 Task: Look for space in Balingen, Germany from 4th September, 2023 to 10th September, 2023 for 1 adult in price range Rs.9000 to Rs.17000. Place can be private room with 1  bedroom having 1 bed and 1 bathroom. Property type can be house, flat, guest house, hotel. Booking option can be shelf check-in. Required host language is English.
Action: Mouse moved to (587, 76)
Screenshot: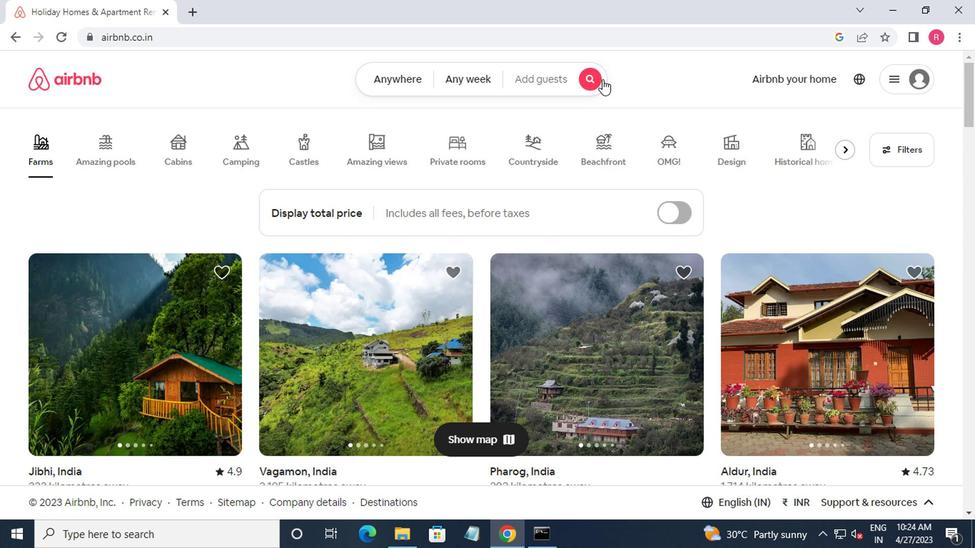 
Action: Mouse pressed left at (587, 76)
Screenshot: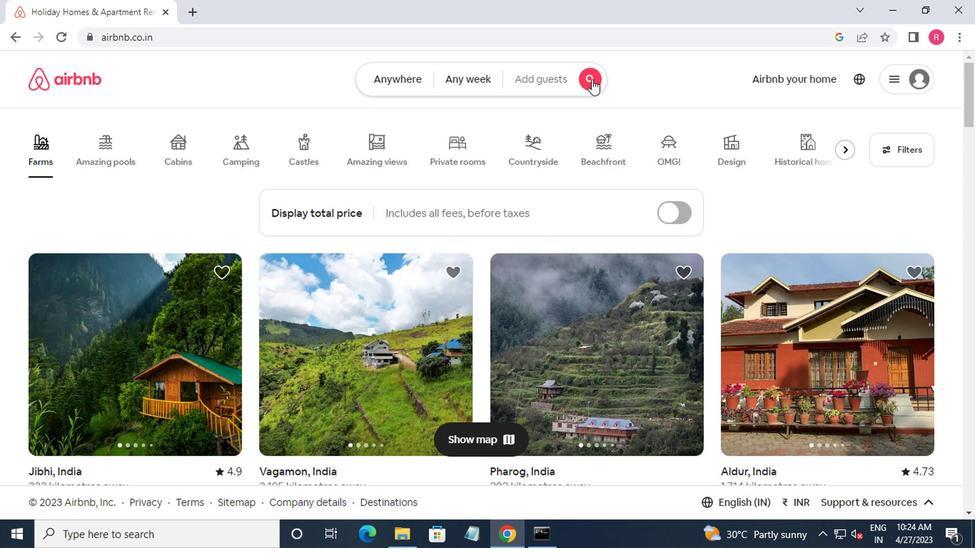 
Action: Mouse moved to (347, 134)
Screenshot: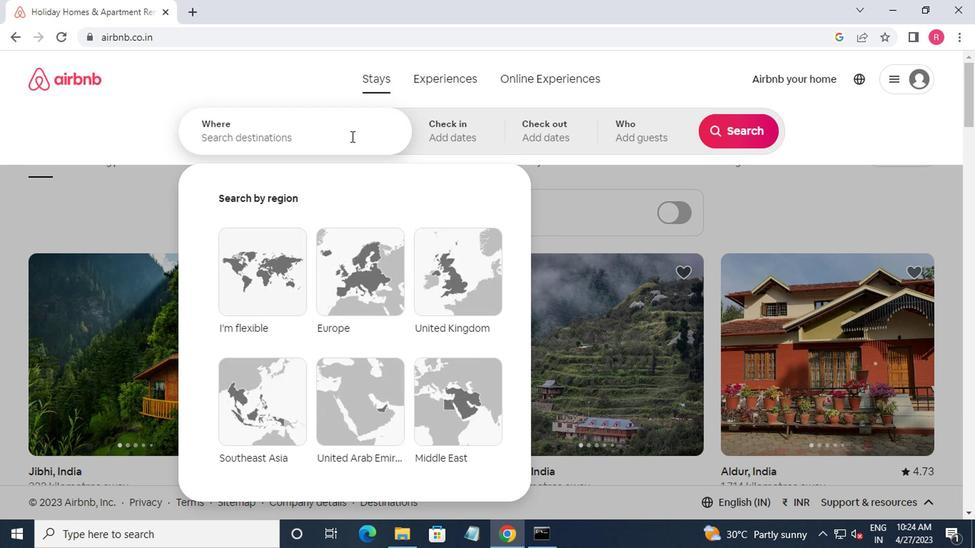
Action: Mouse pressed left at (347, 134)
Screenshot: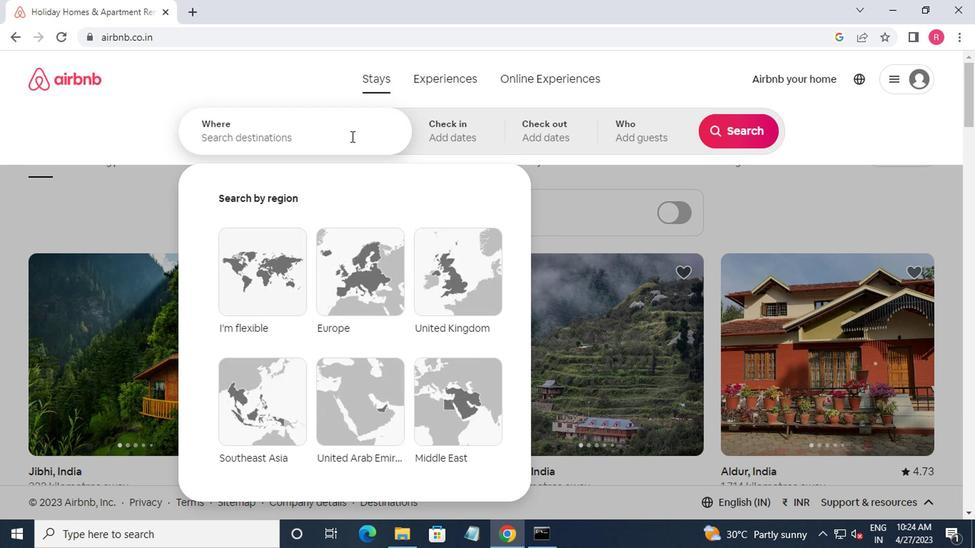 
Action: Mouse moved to (389, 159)
Screenshot: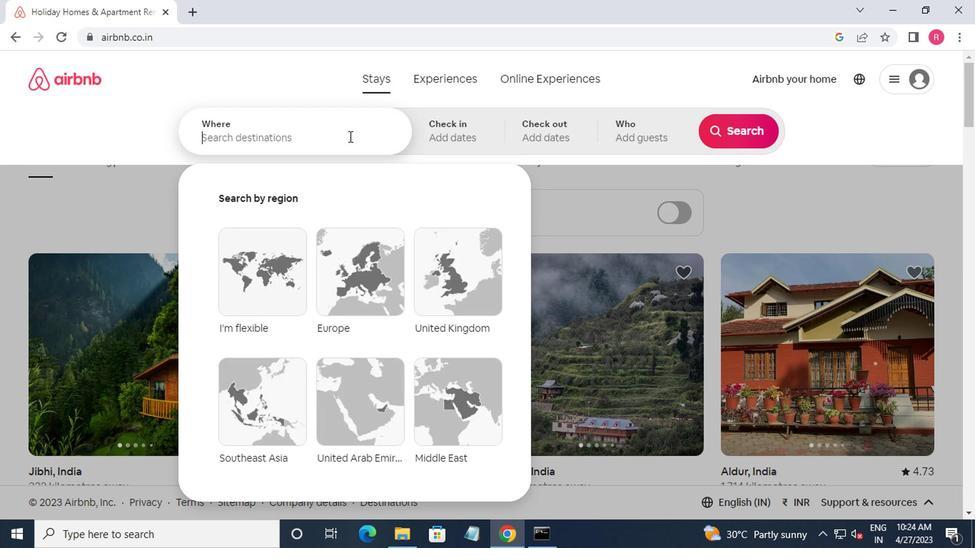 
Action: Key pressed balinn<Key.backspace>gen<Key.down><Key.down><Key.down><Key.down><Key.up><Key.up><Key.up><Key.up>,ger<Key.down><Key.enter>
Screenshot: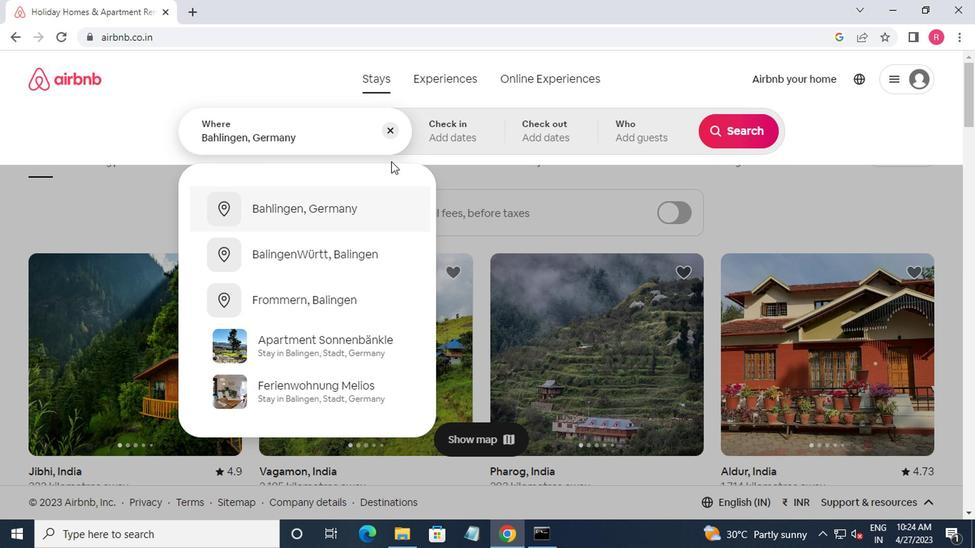 
Action: Mouse moved to (729, 251)
Screenshot: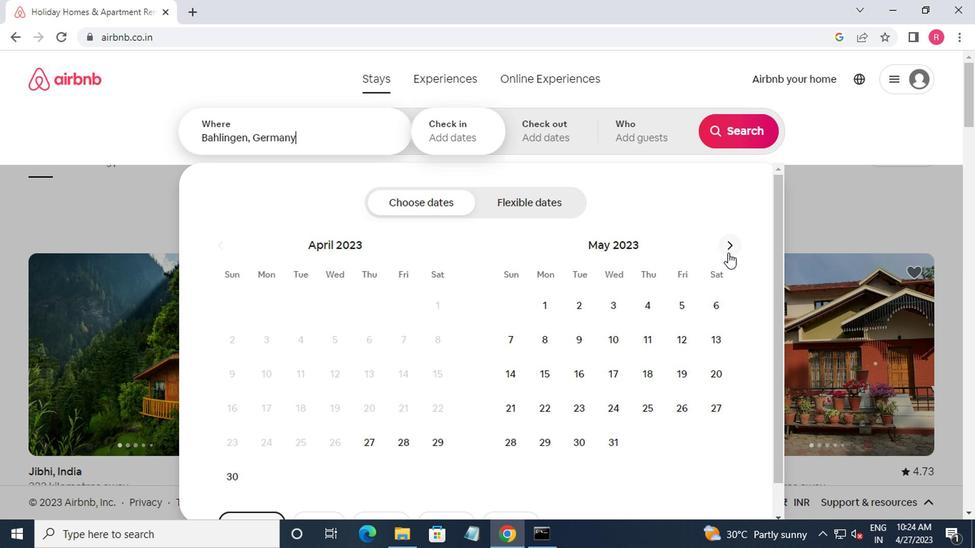 
Action: Mouse pressed left at (729, 251)
Screenshot: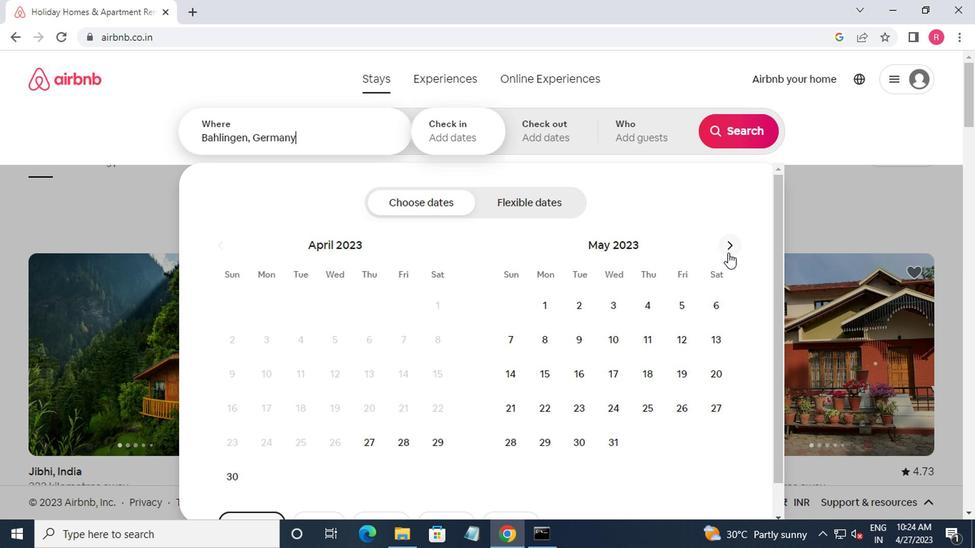 
Action: Mouse moved to (731, 250)
Screenshot: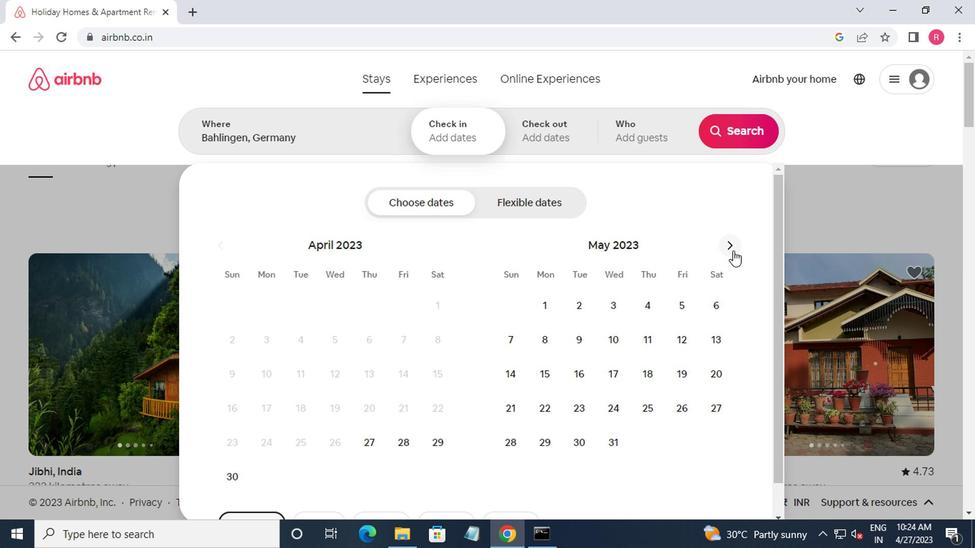 
Action: Mouse pressed left at (731, 250)
Screenshot: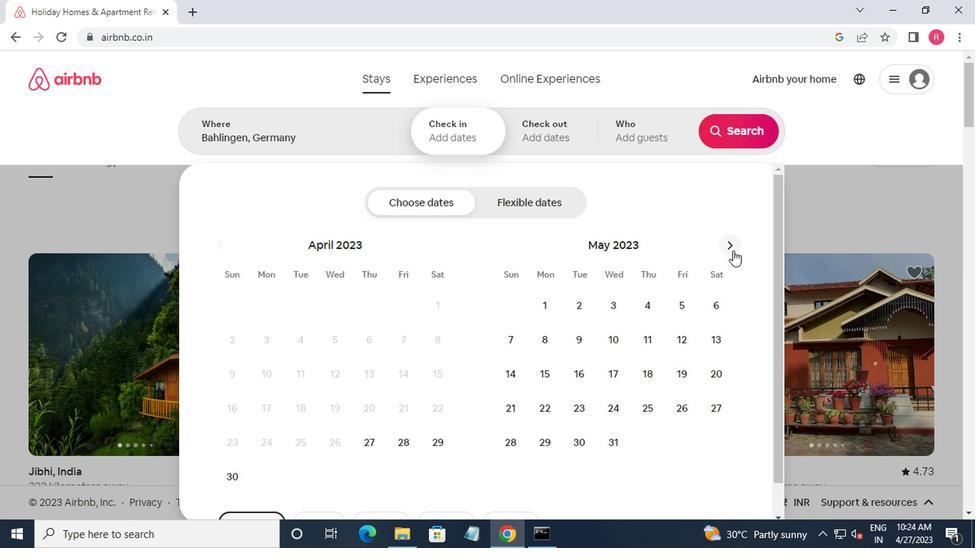
Action: Mouse pressed left at (731, 250)
Screenshot: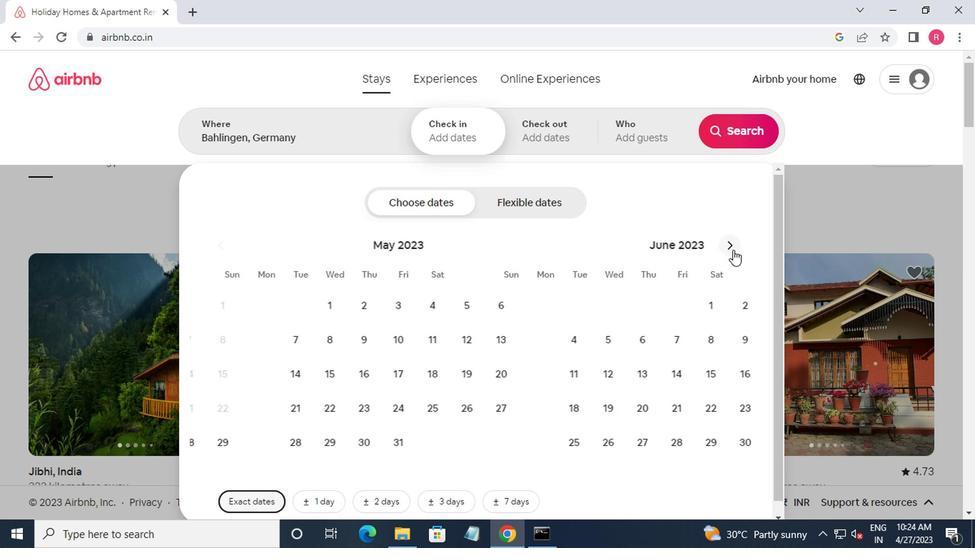 
Action: Mouse moved to (732, 249)
Screenshot: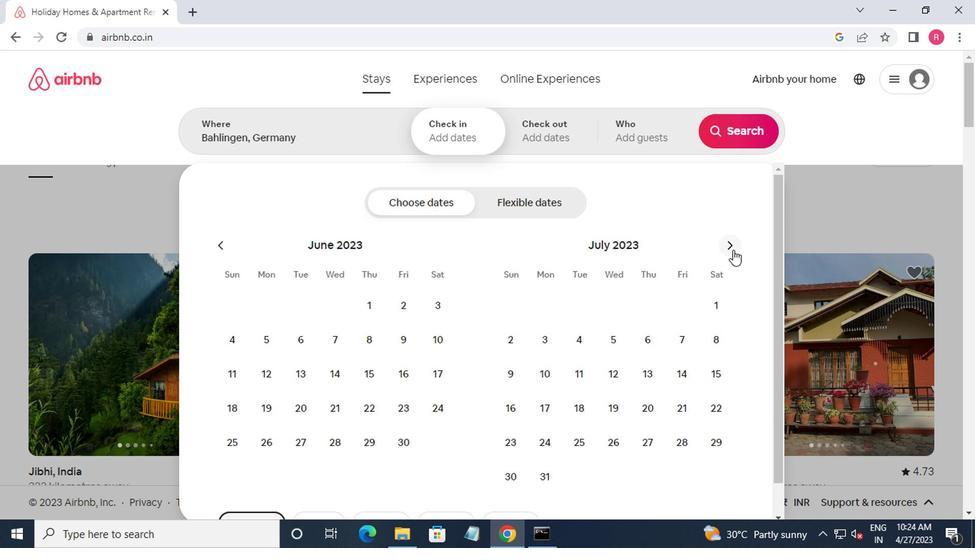 
Action: Mouse pressed left at (732, 249)
Screenshot: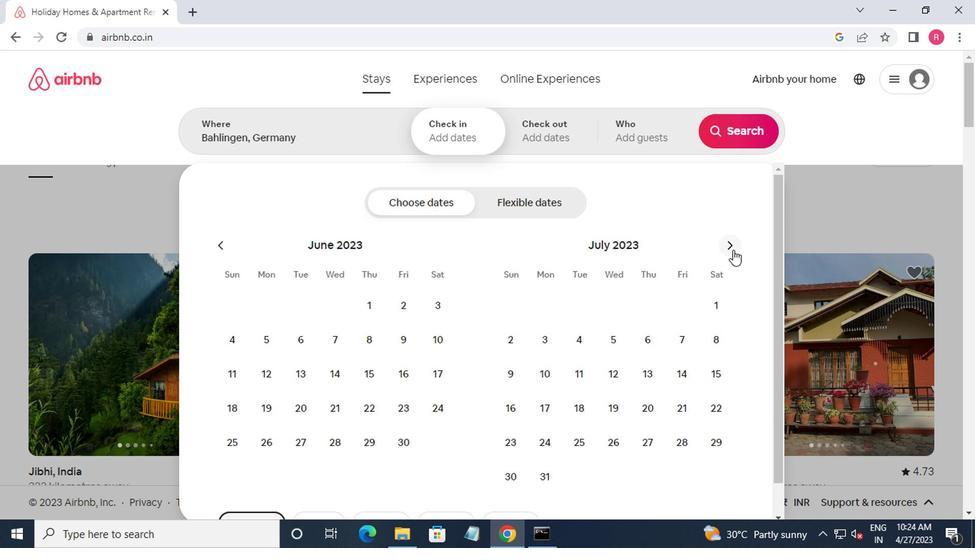 
Action: Mouse moved to (718, 248)
Screenshot: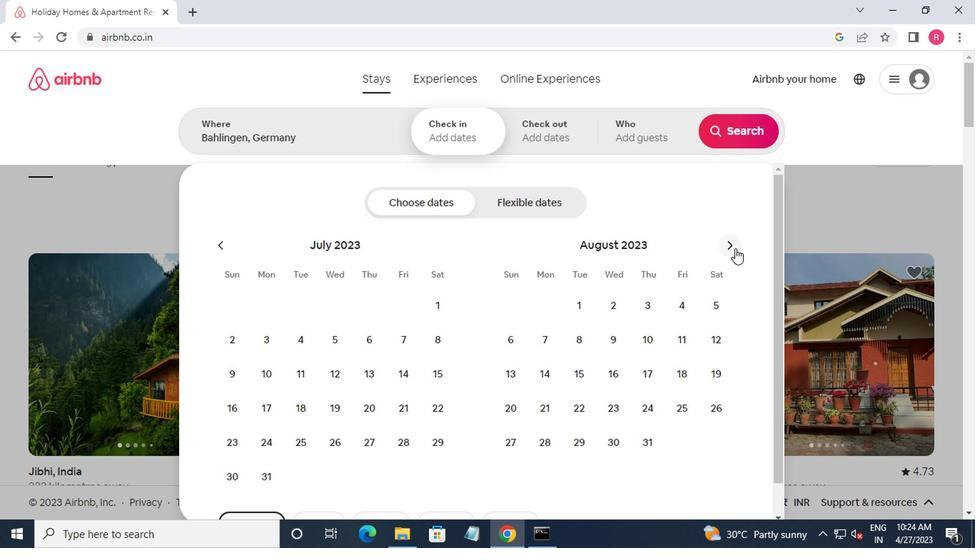 
Action: Mouse pressed left at (718, 248)
Screenshot: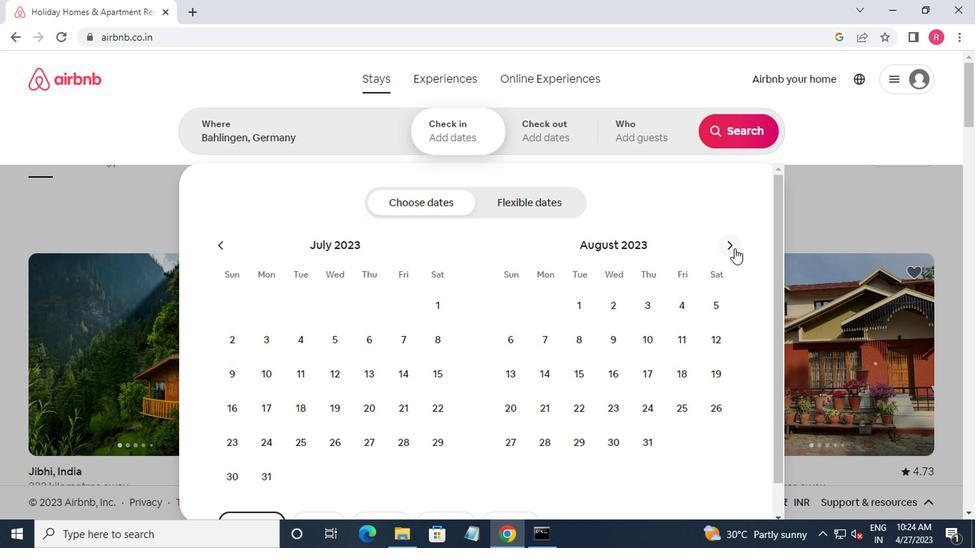 
Action: Mouse moved to (540, 351)
Screenshot: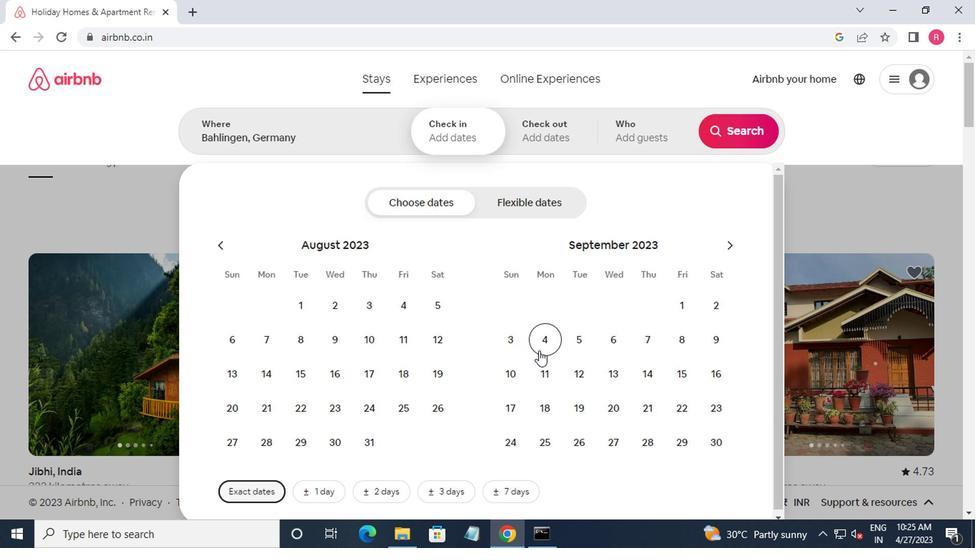 
Action: Mouse pressed left at (540, 351)
Screenshot: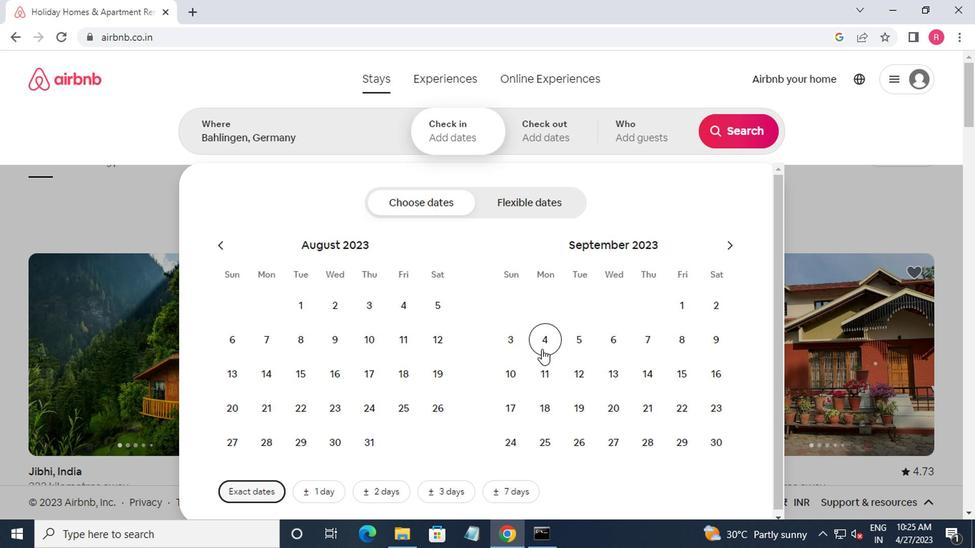 
Action: Mouse moved to (499, 380)
Screenshot: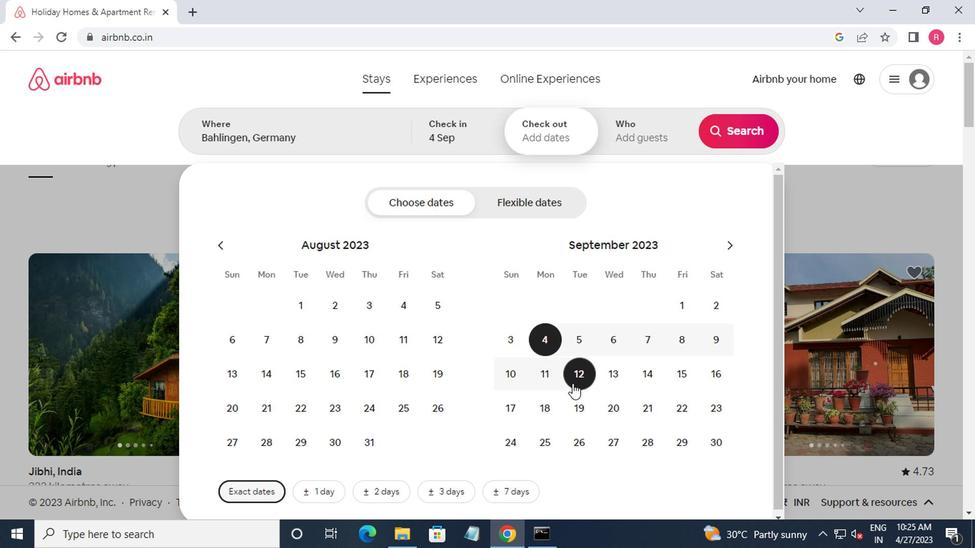 
Action: Mouse pressed left at (499, 380)
Screenshot: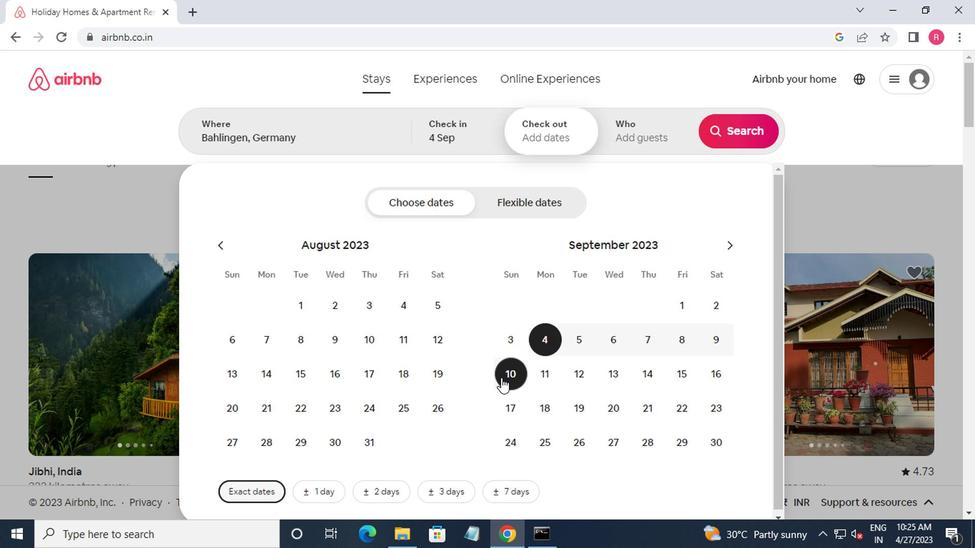 
Action: Mouse moved to (634, 135)
Screenshot: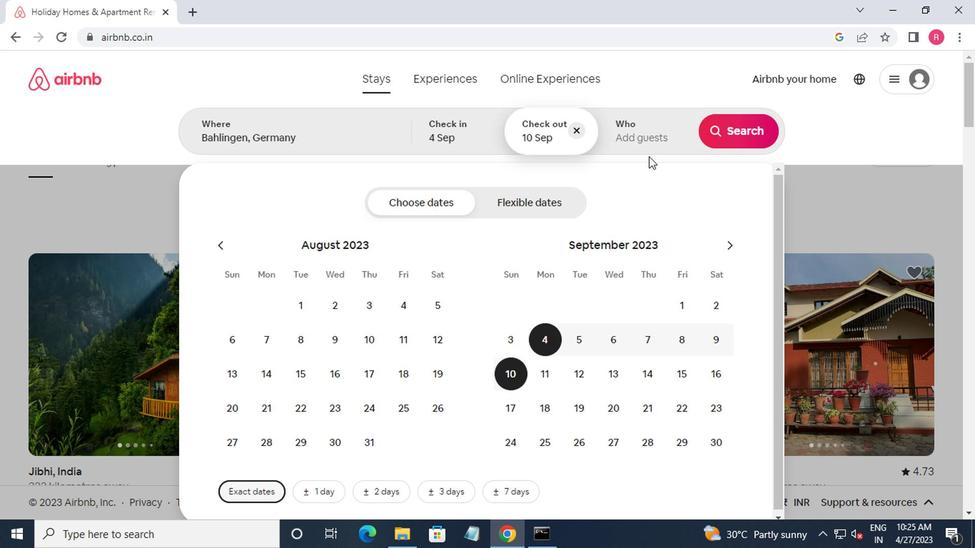 
Action: Mouse pressed left at (634, 135)
Screenshot: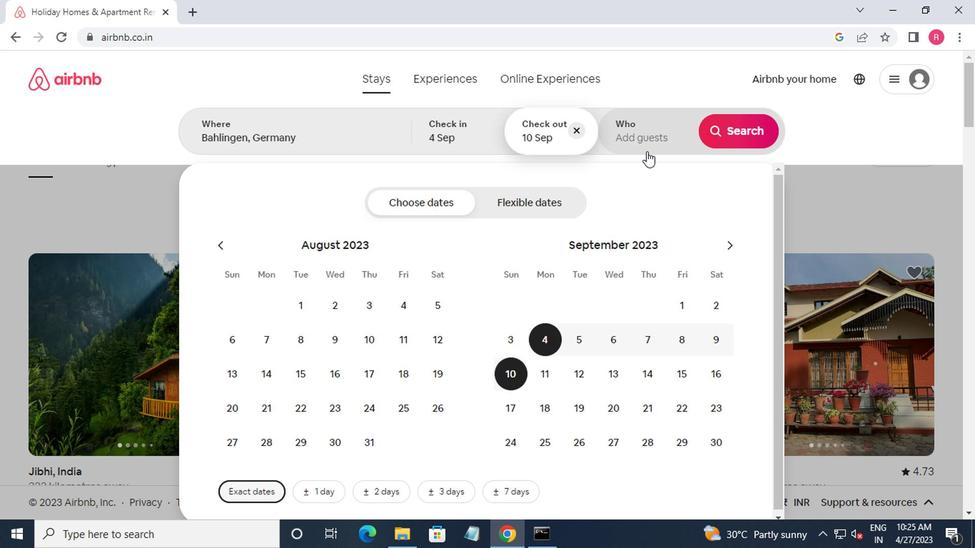 
Action: Mouse moved to (746, 210)
Screenshot: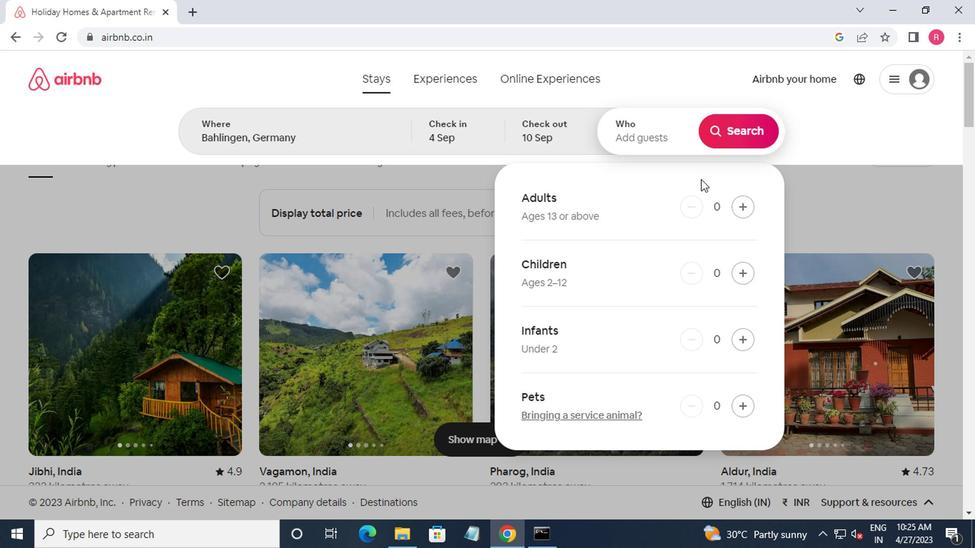 
Action: Mouse pressed left at (746, 210)
Screenshot: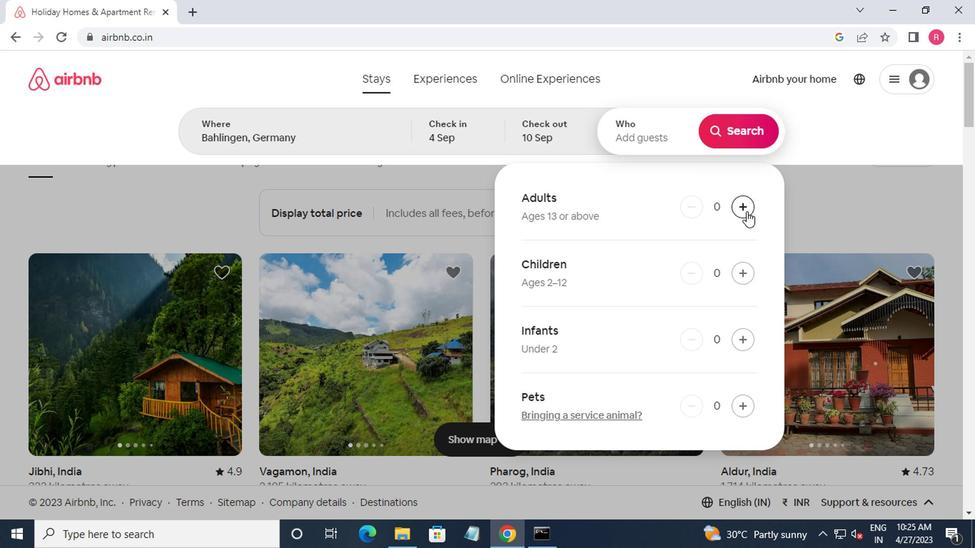 
Action: Mouse moved to (725, 123)
Screenshot: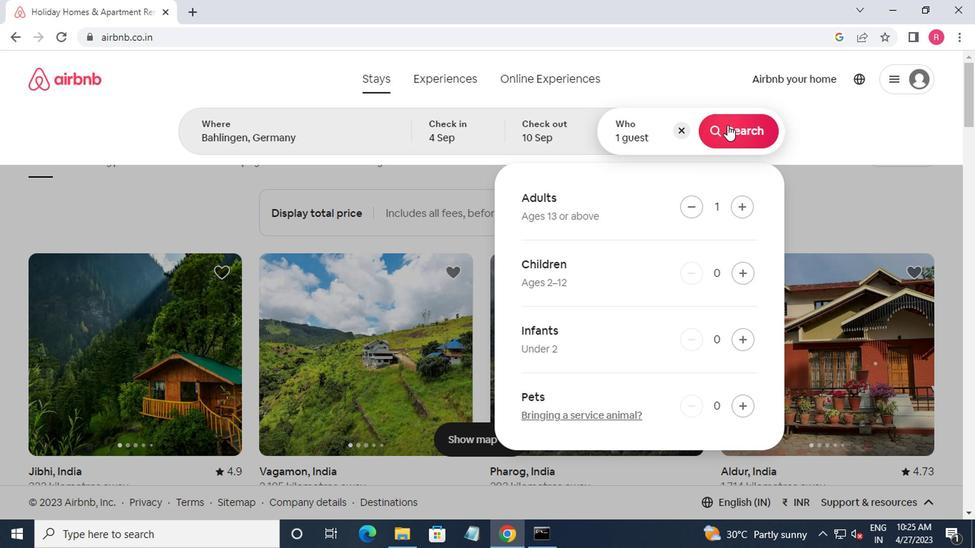 
Action: Mouse pressed left at (725, 123)
Screenshot: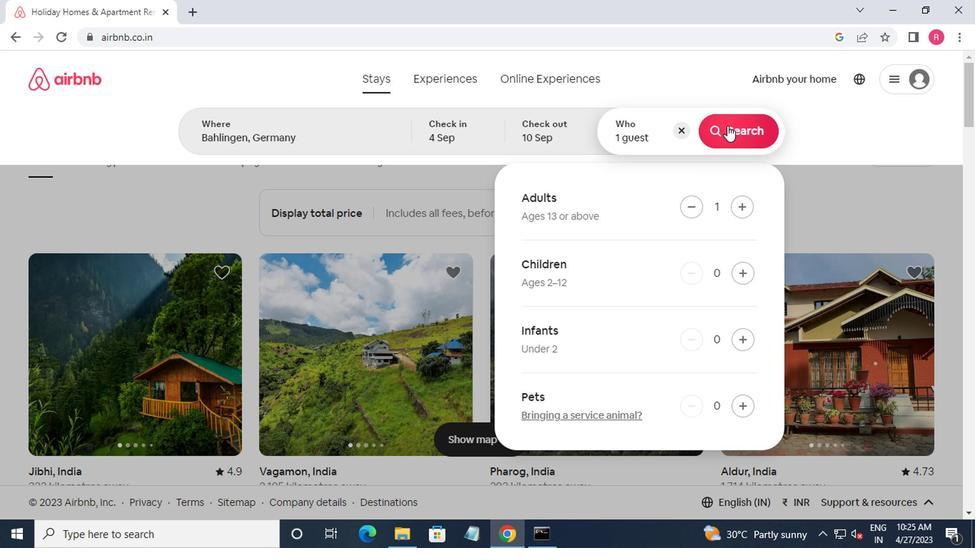 
Action: Mouse moved to (918, 131)
Screenshot: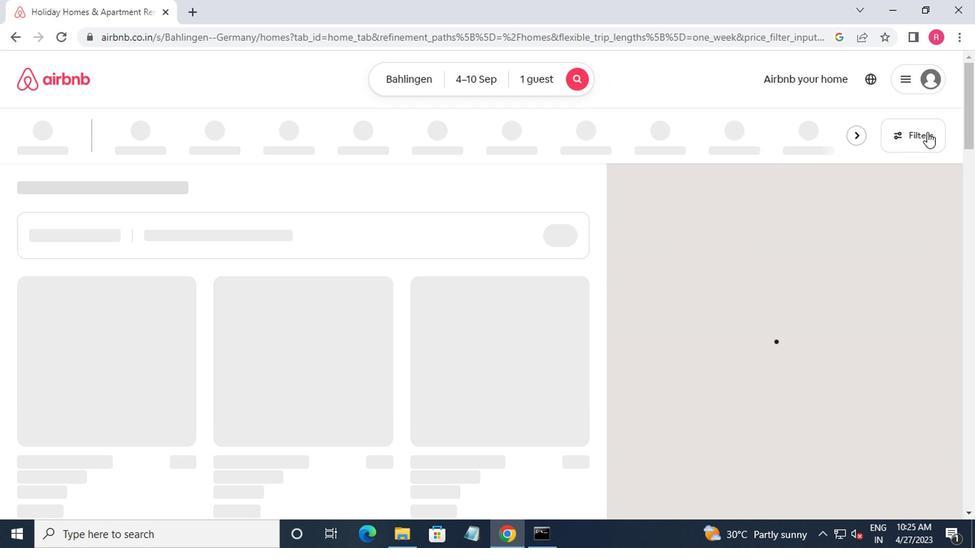 
Action: Mouse pressed left at (918, 131)
Screenshot: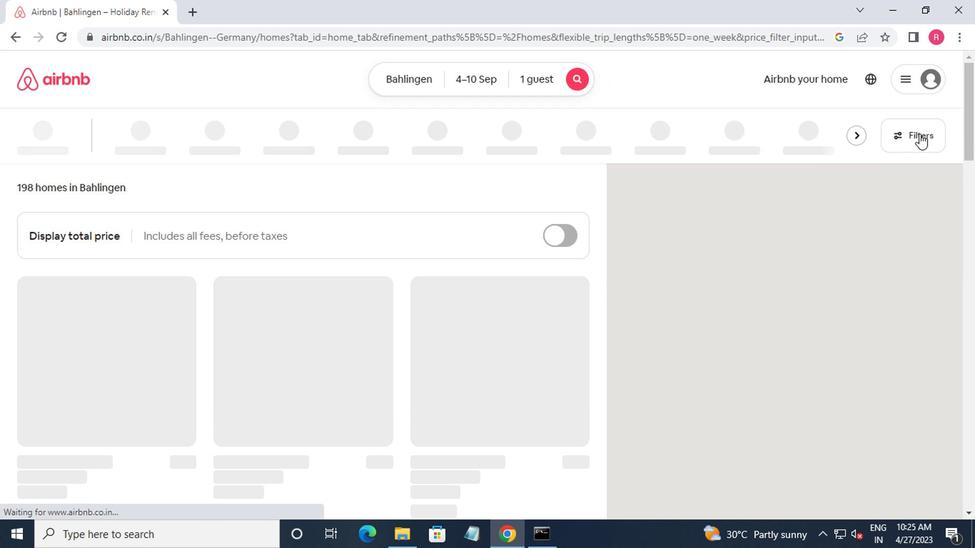 
Action: Mouse moved to (358, 318)
Screenshot: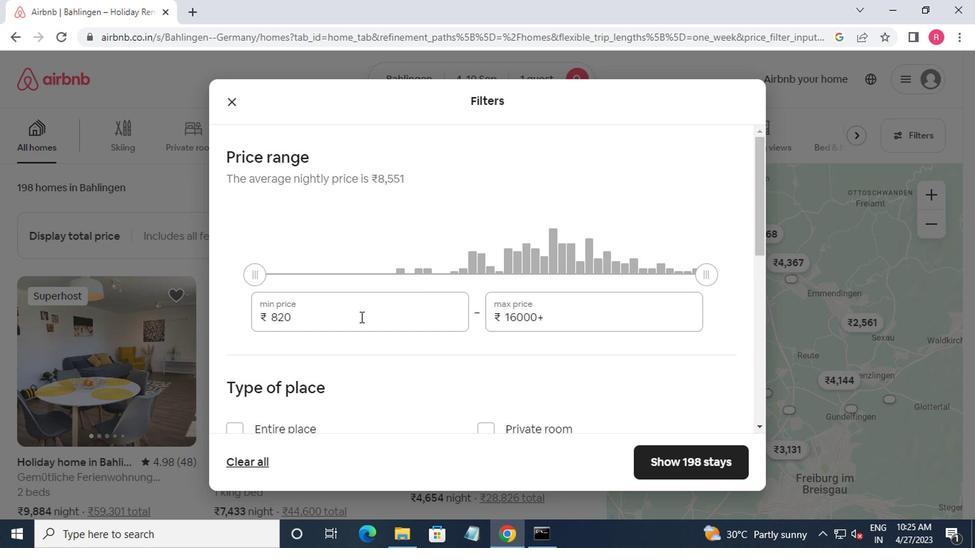 
Action: Mouse pressed left at (358, 318)
Screenshot: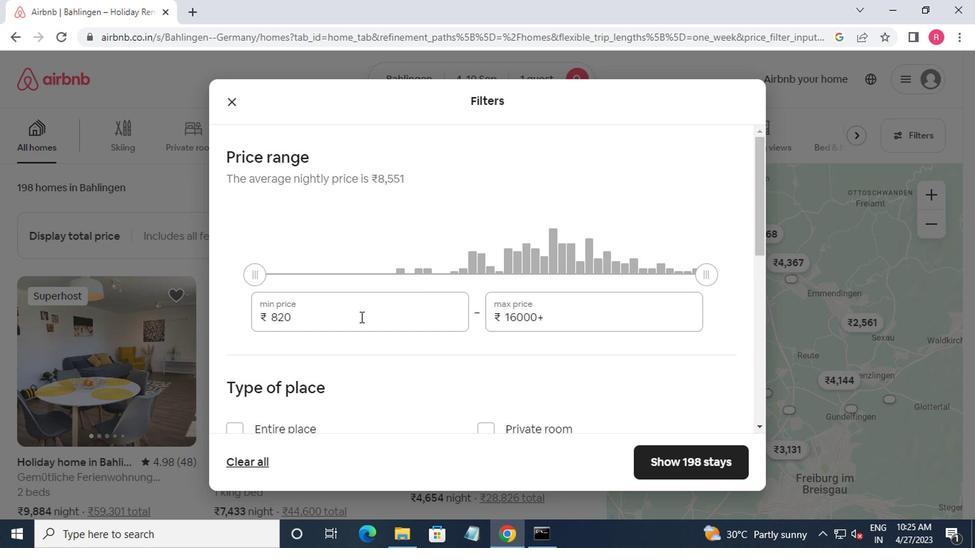 
Action: Mouse moved to (363, 319)
Screenshot: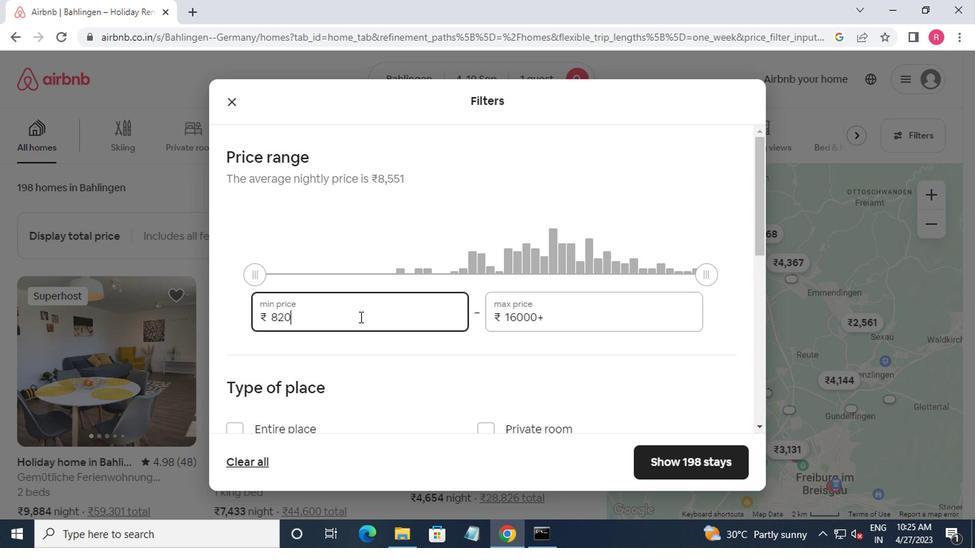 
Action: Key pressed <Key.backspace><Key.backspace><Key.backspace><Key.backspace>9000<Key.tab>17000
Screenshot: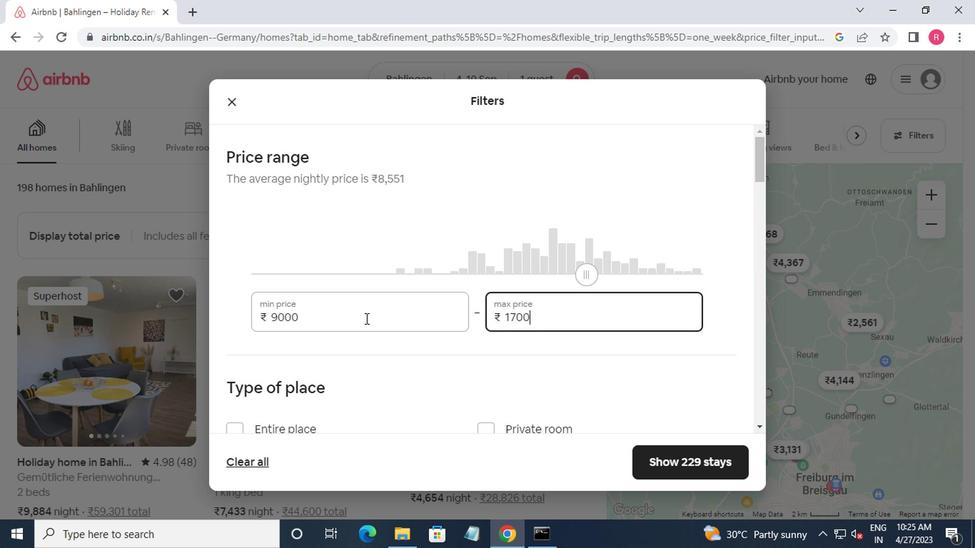 
Action: Mouse moved to (298, 376)
Screenshot: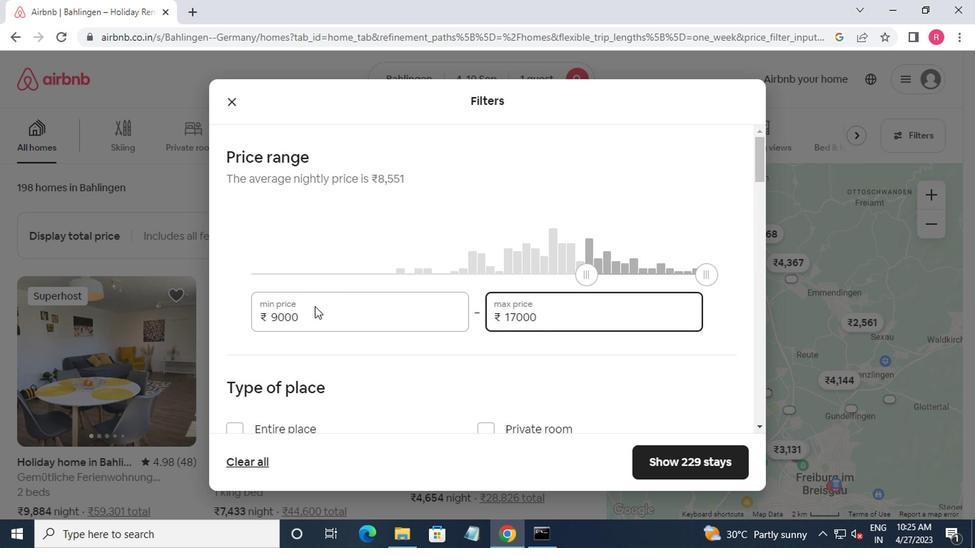 
Action: Mouse scrolled (298, 375) with delta (0, -1)
Screenshot: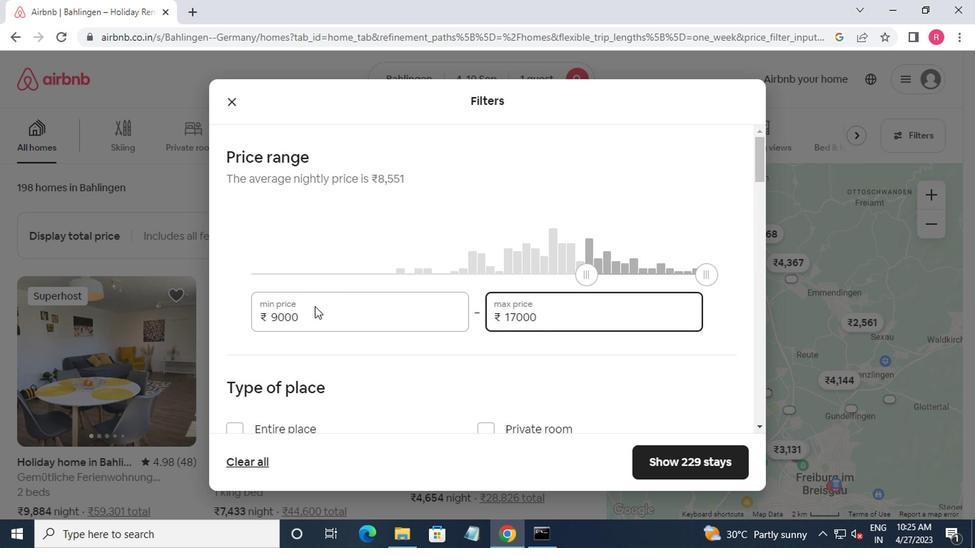 
Action: Mouse moved to (298, 376)
Screenshot: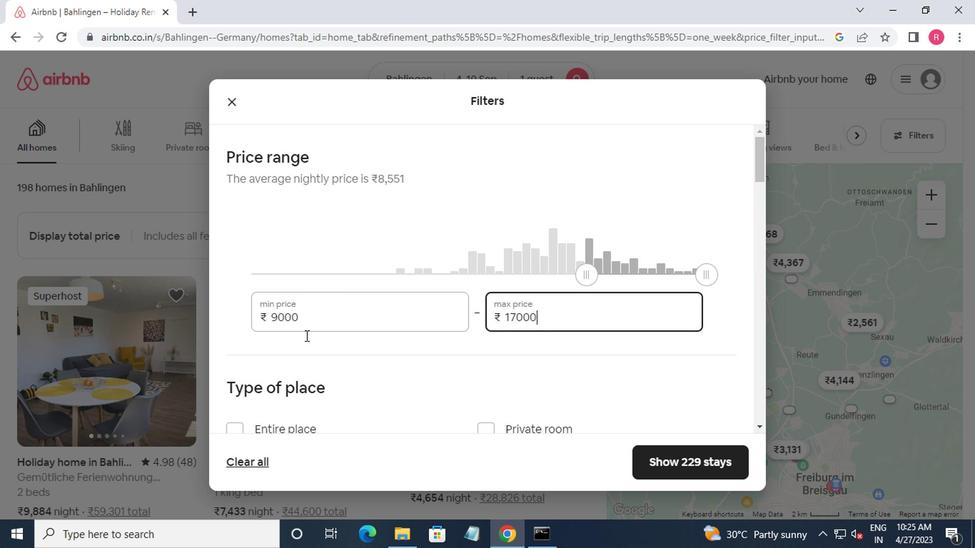 
Action: Mouse scrolled (298, 375) with delta (0, -1)
Screenshot: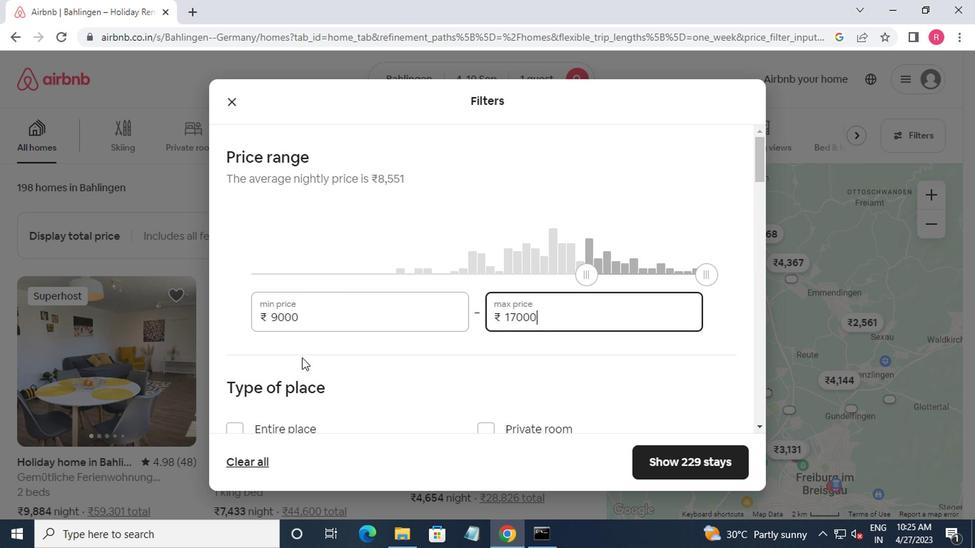 
Action: Mouse moved to (480, 286)
Screenshot: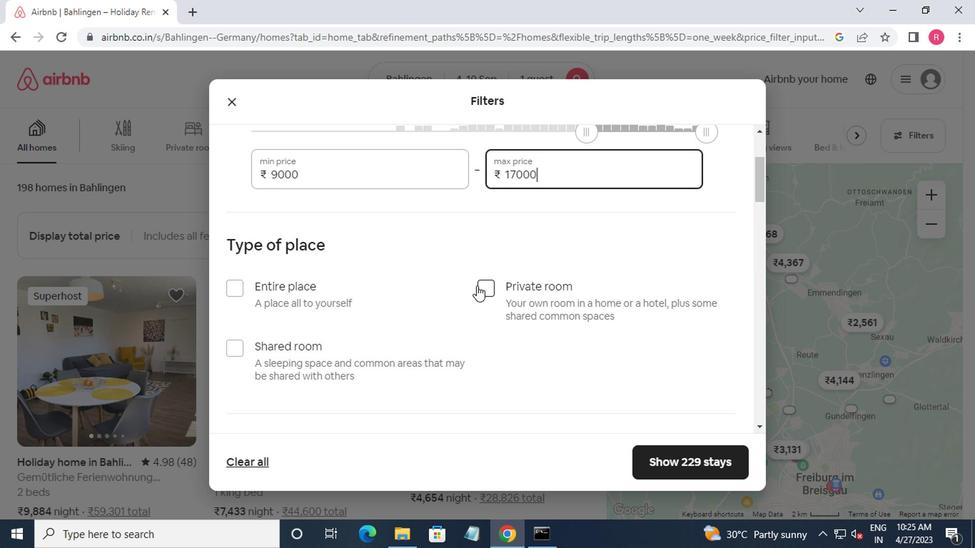 
Action: Mouse pressed left at (480, 286)
Screenshot: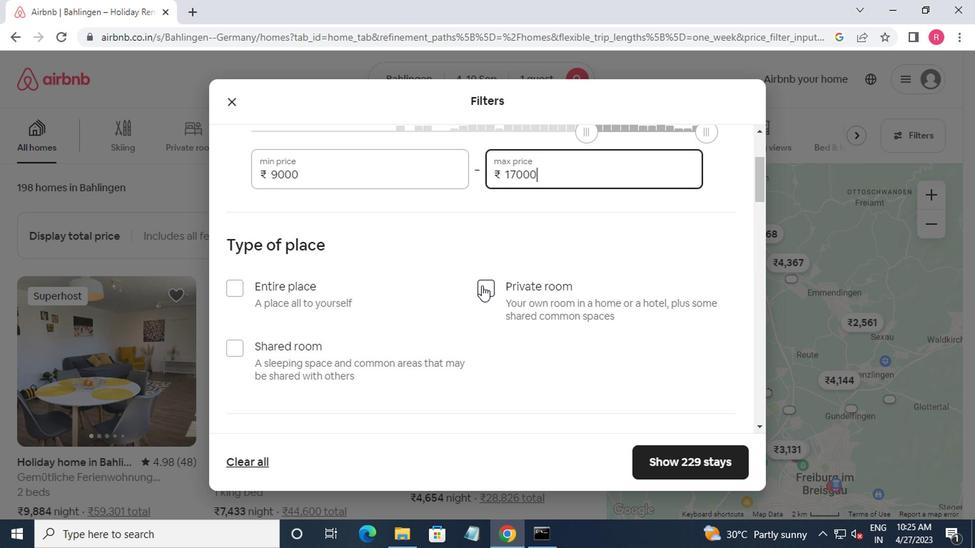 
Action: Mouse moved to (477, 296)
Screenshot: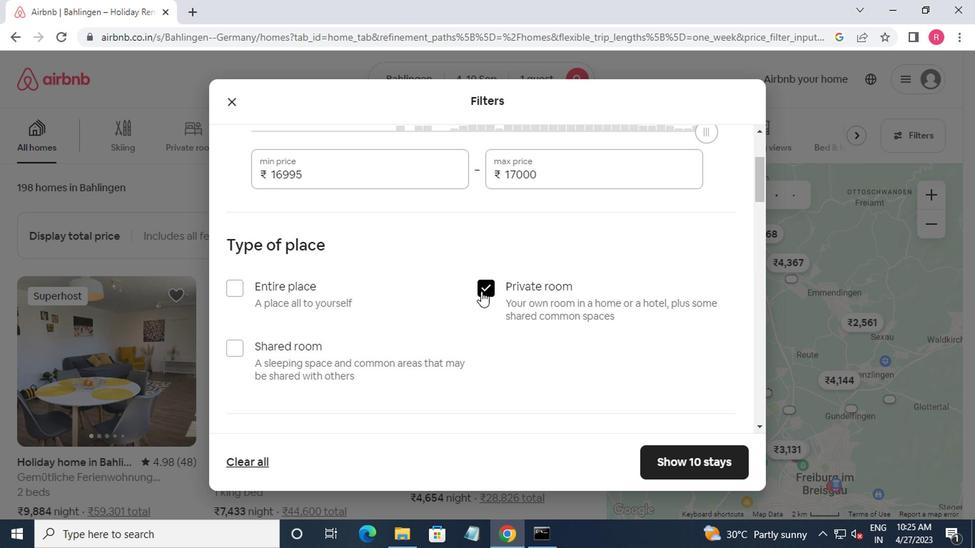 
Action: Mouse scrolled (477, 296) with delta (0, 0)
Screenshot: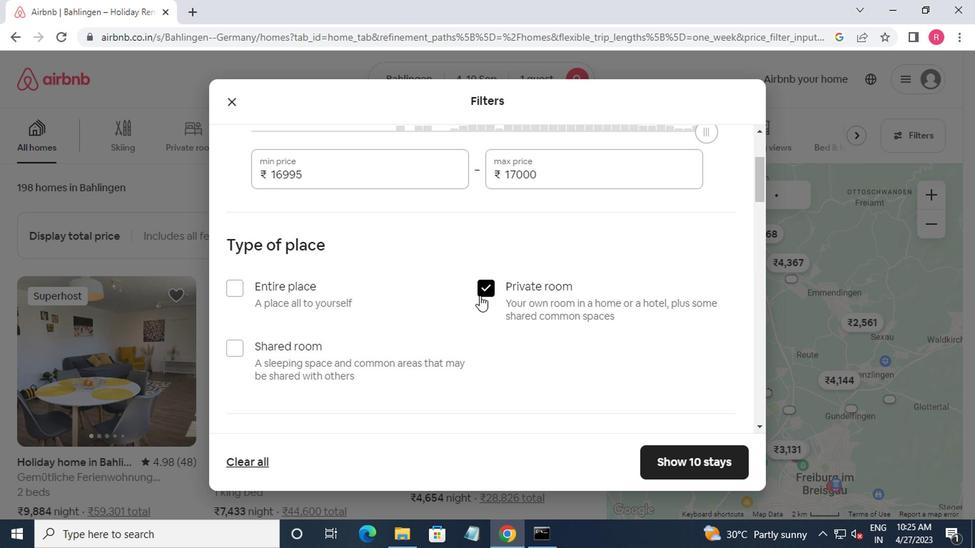 
Action: Mouse moved to (262, 325)
Screenshot: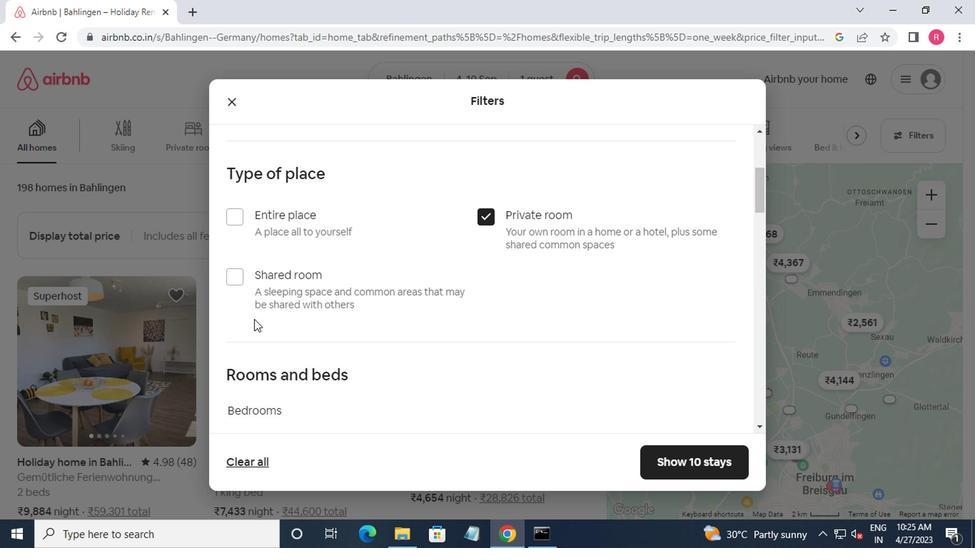 
Action: Mouse scrolled (262, 324) with delta (0, 0)
Screenshot: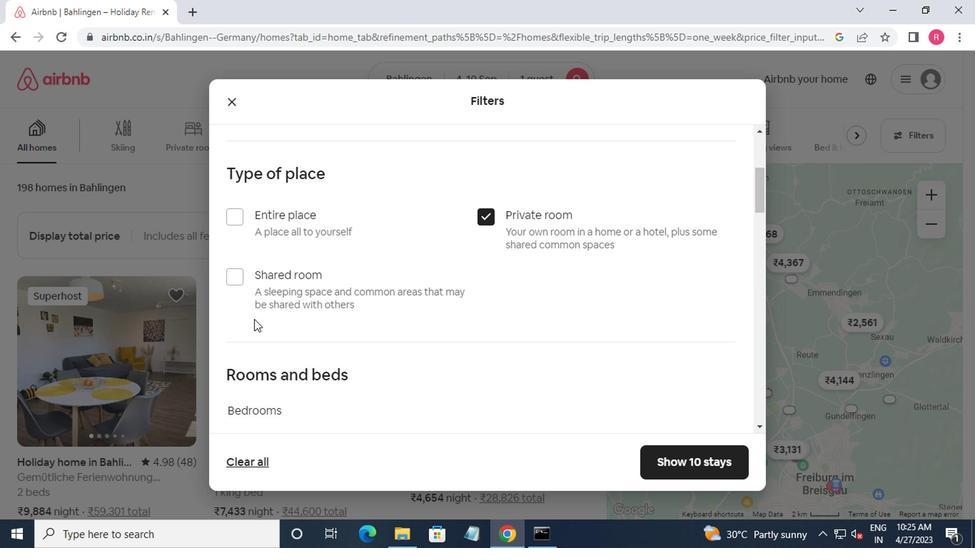 
Action: Mouse moved to (267, 325)
Screenshot: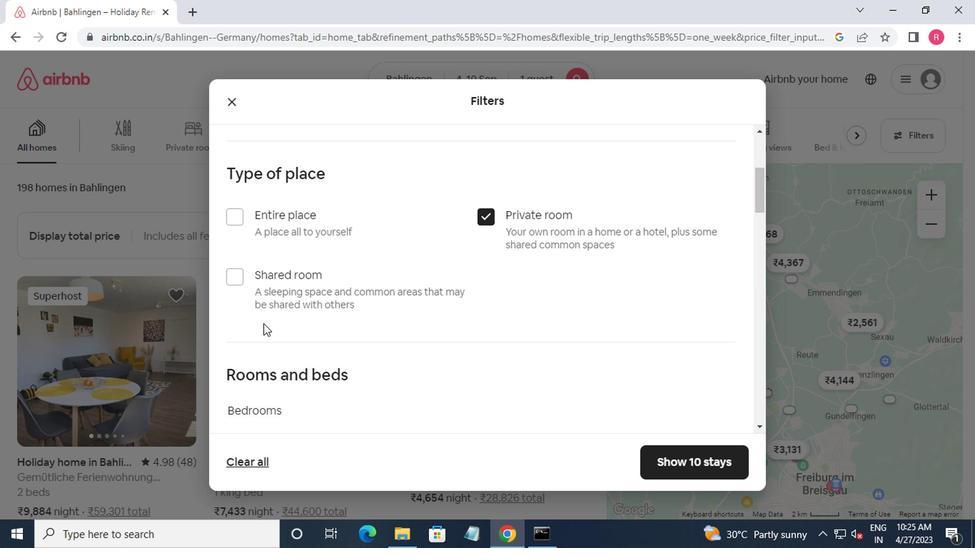
Action: Mouse scrolled (267, 324) with delta (0, 0)
Screenshot: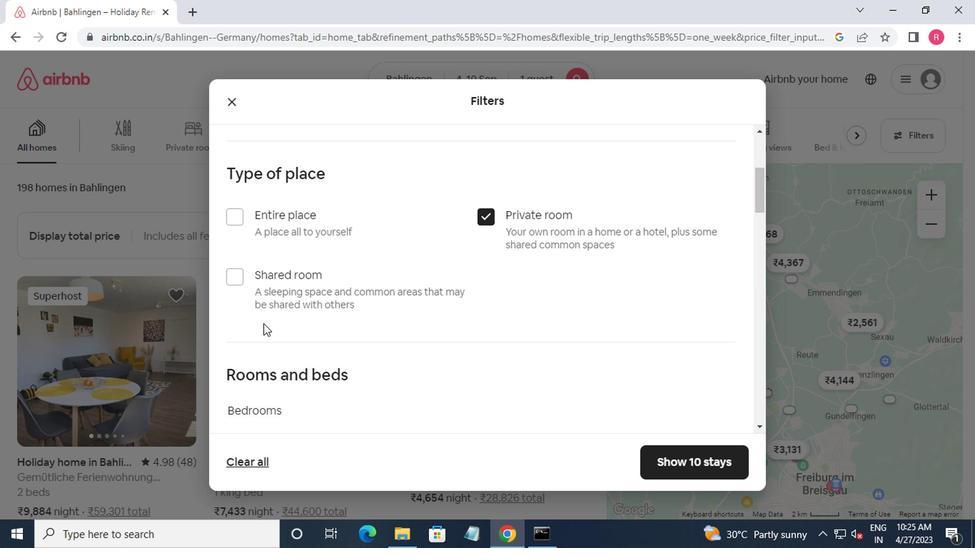 
Action: Mouse moved to (305, 308)
Screenshot: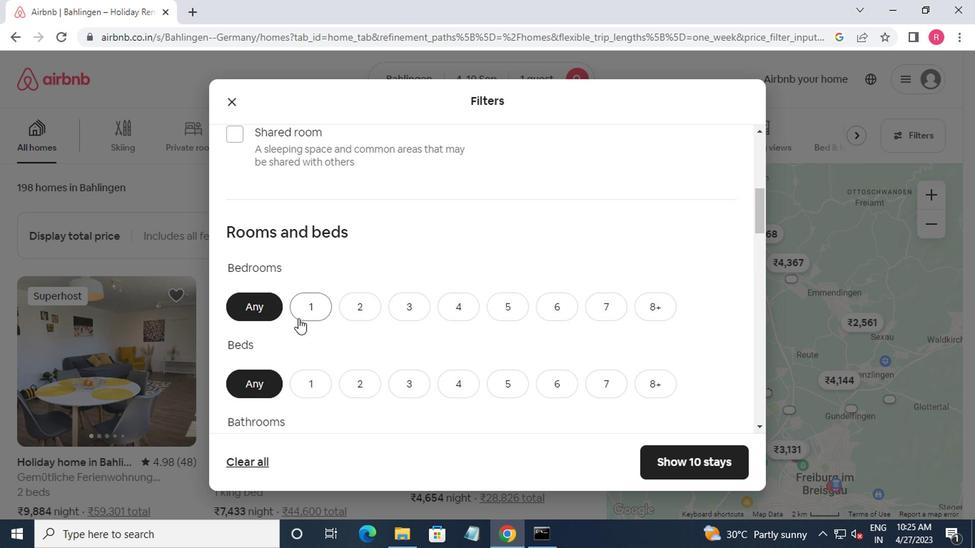 
Action: Mouse pressed left at (305, 308)
Screenshot: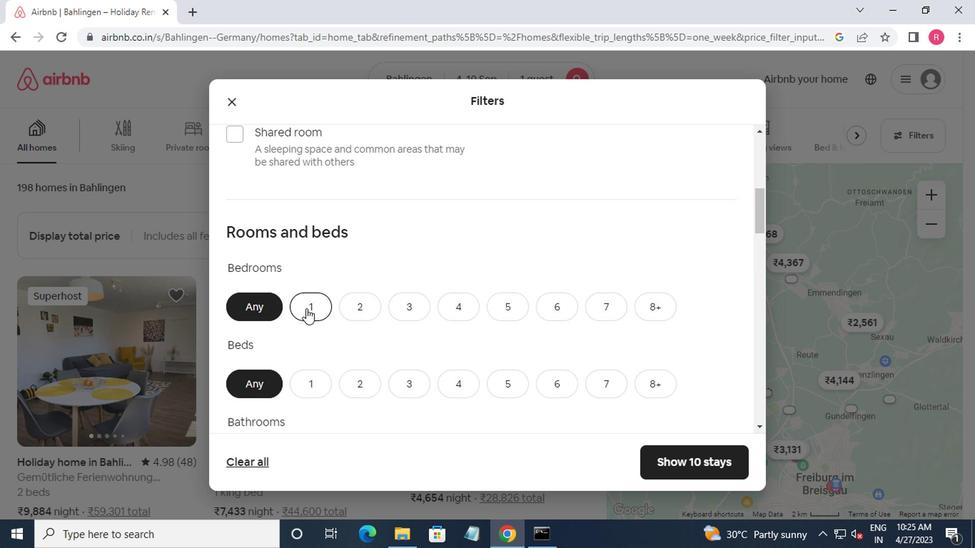 
Action: Mouse moved to (315, 375)
Screenshot: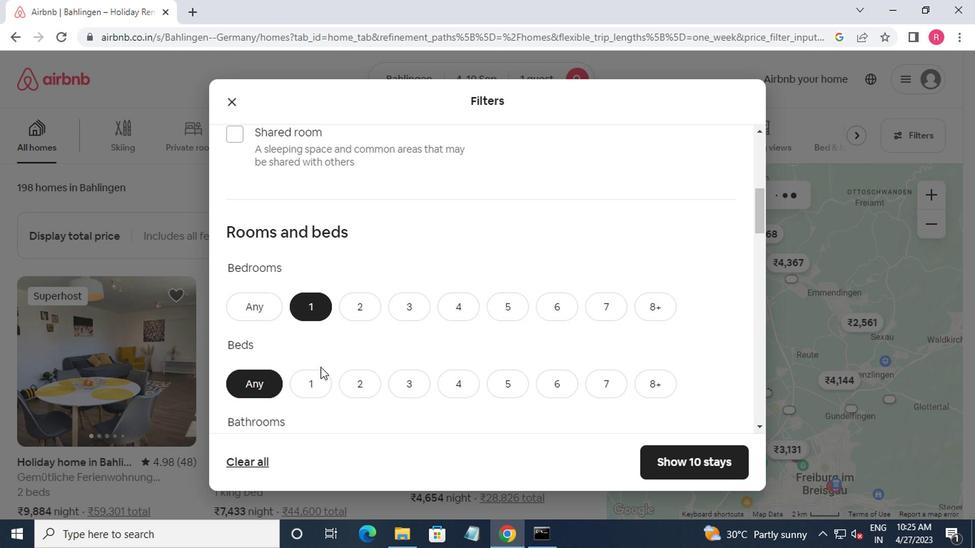 
Action: Mouse pressed left at (315, 375)
Screenshot: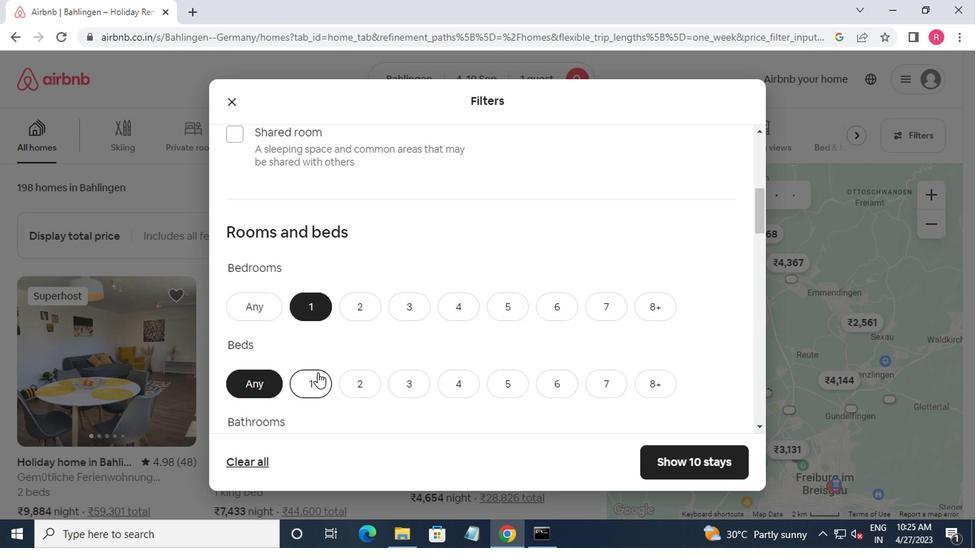 
Action: Mouse moved to (357, 371)
Screenshot: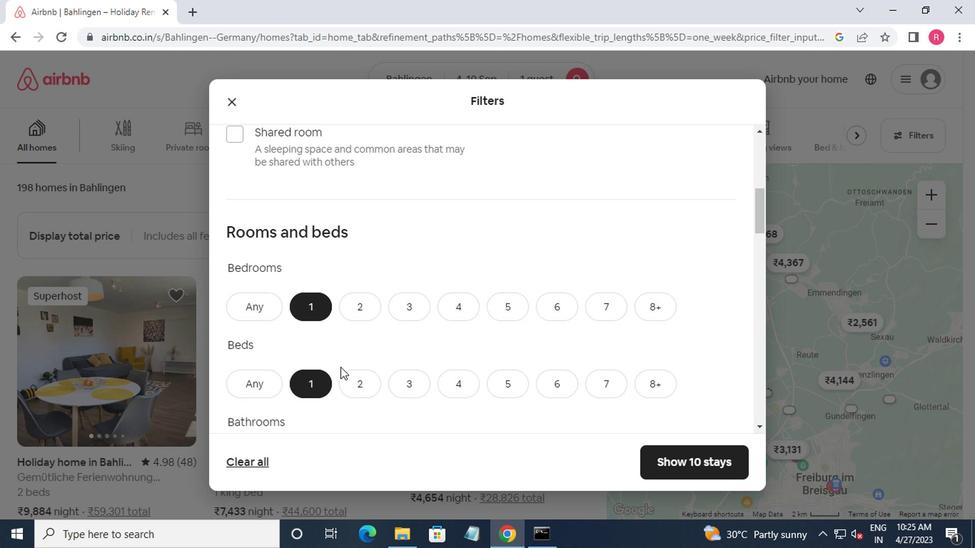 
Action: Mouse scrolled (357, 371) with delta (0, 0)
Screenshot: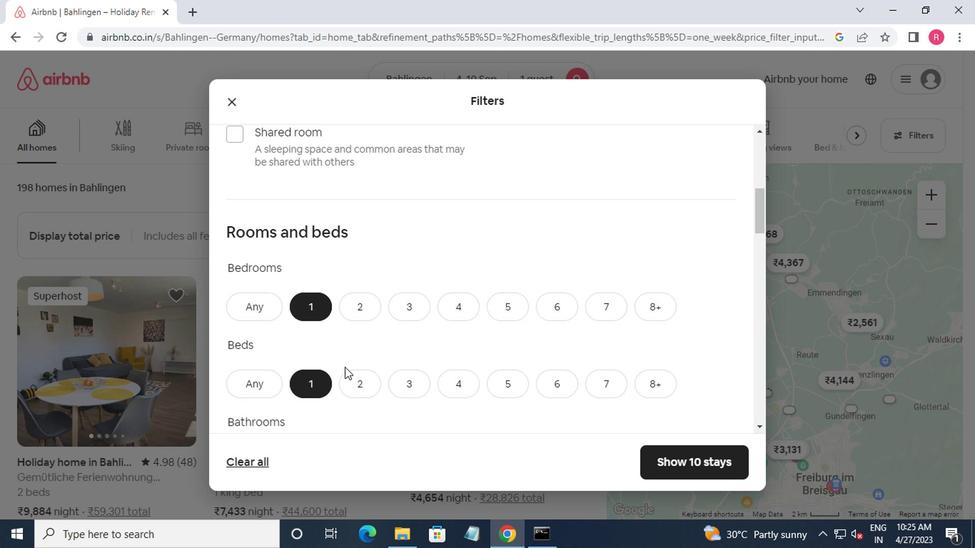 
Action: Mouse moved to (316, 384)
Screenshot: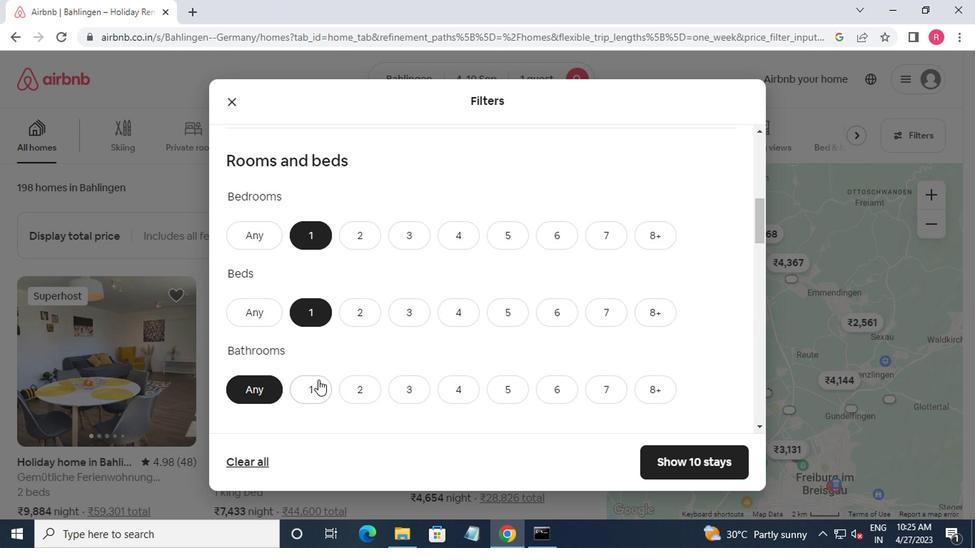 
Action: Mouse pressed left at (316, 384)
Screenshot: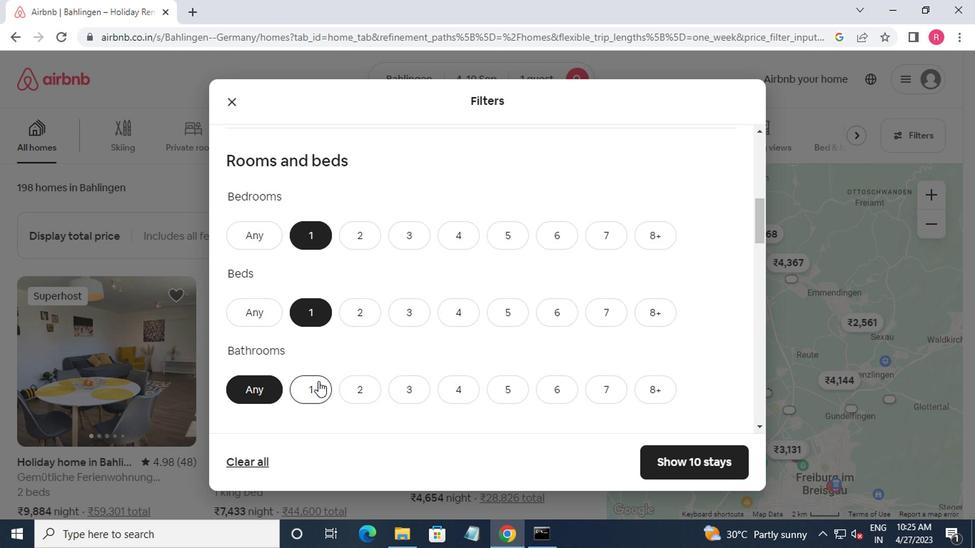 
Action: Mouse moved to (324, 383)
Screenshot: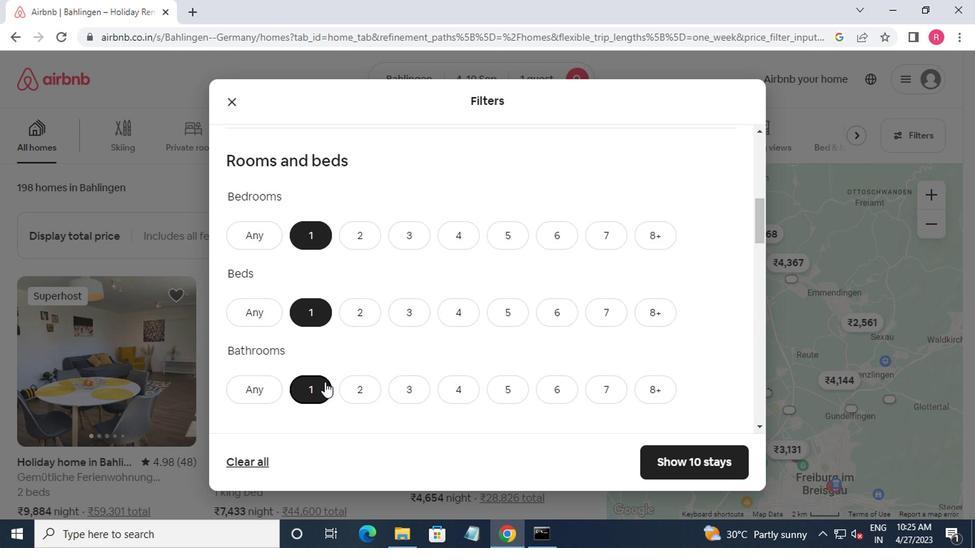 
Action: Mouse scrolled (324, 382) with delta (0, 0)
Screenshot: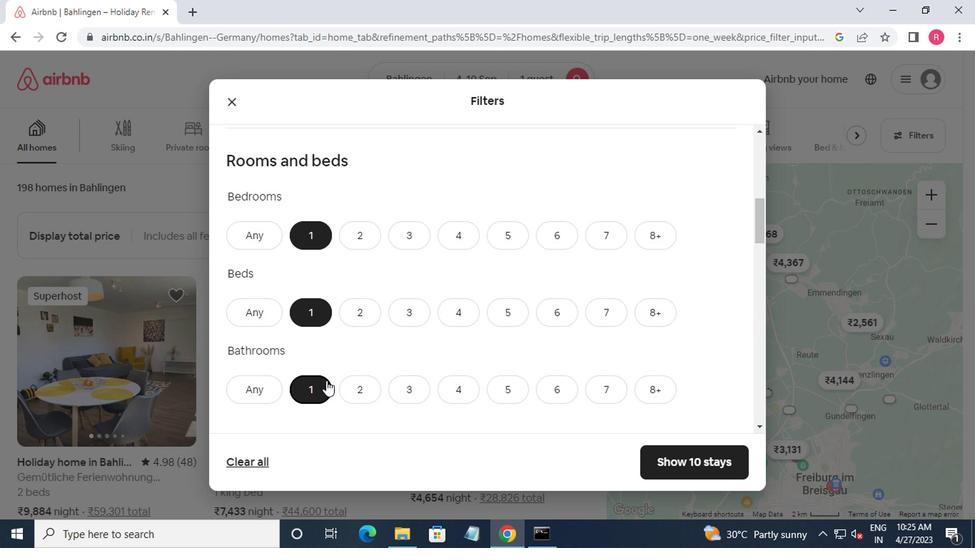 
Action: Mouse scrolled (324, 382) with delta (0, 0)
Screenshot: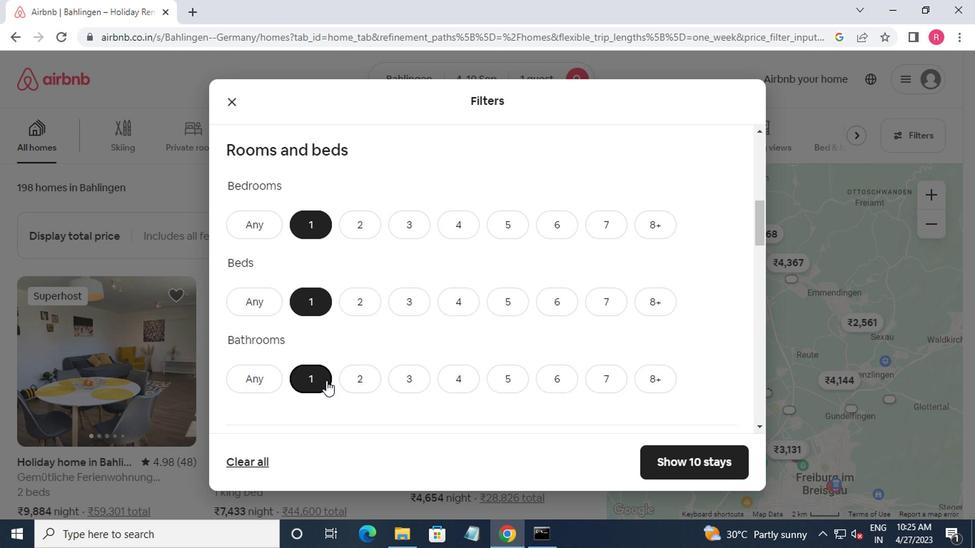 
Action: Mouse moved to (324, 382)
Screenshot: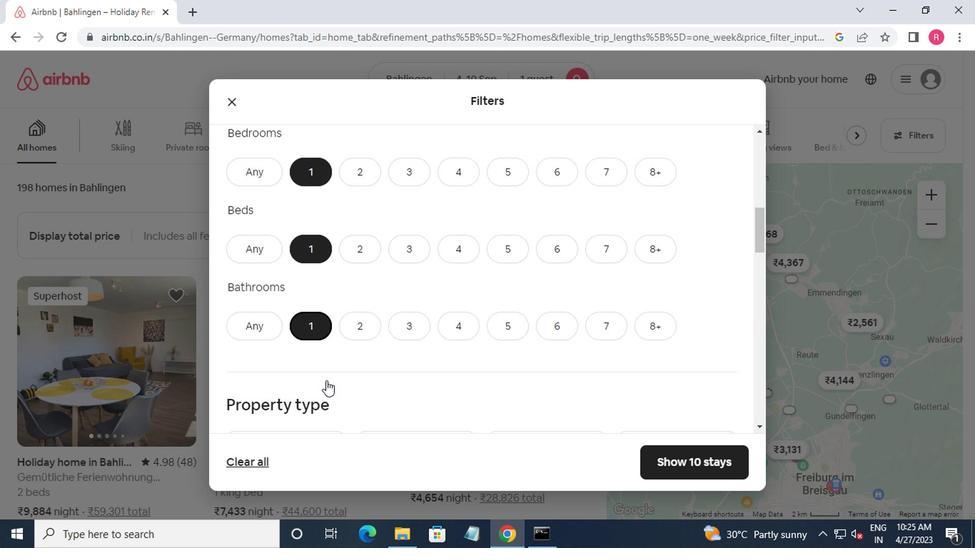 
Action: Mouse scrolled (324, 381) with delta (0, -1)
Screenshot: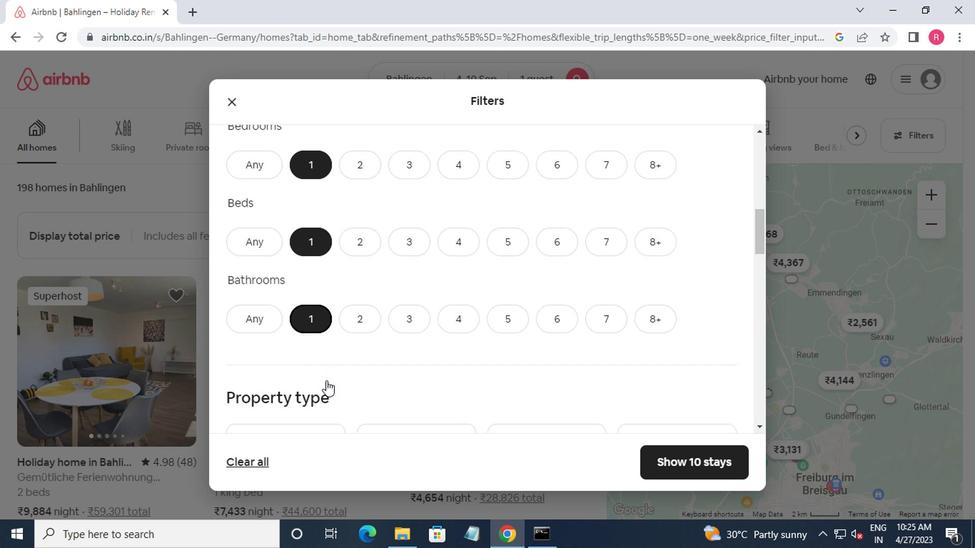 
Action: Mouse moved to (307, 363)
Screenshot: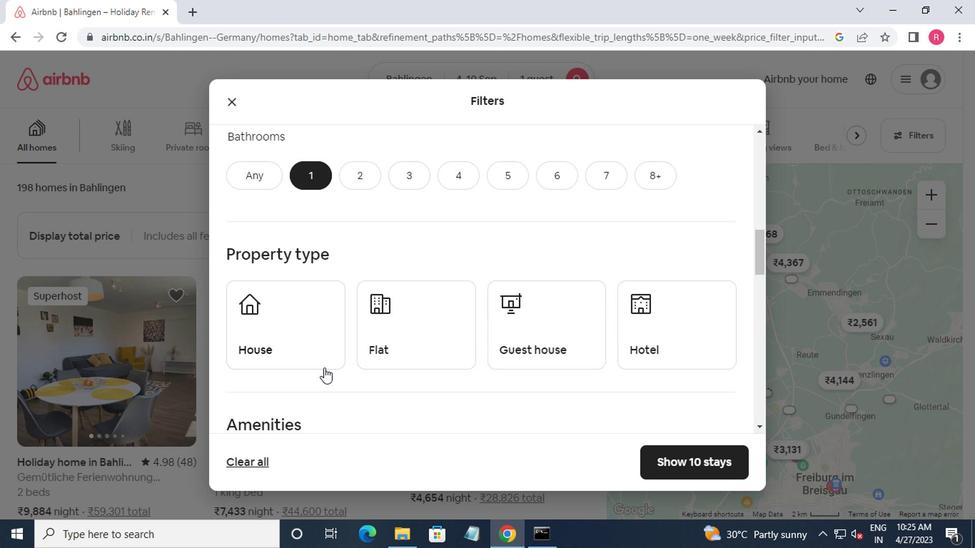 
Action: Mouse pressed left at (307, 363)
Screenshot: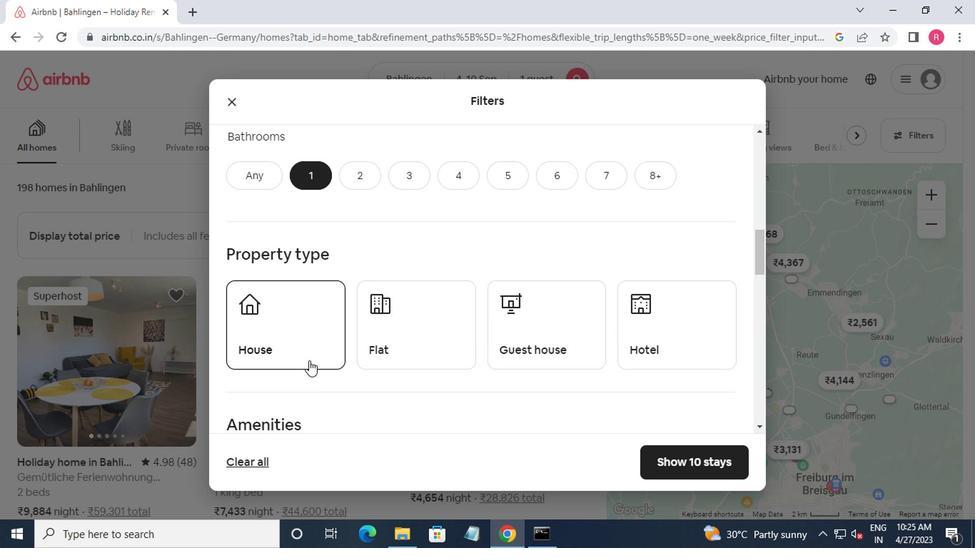 
Action: Mouse moved to (389, 353)
Screenshot: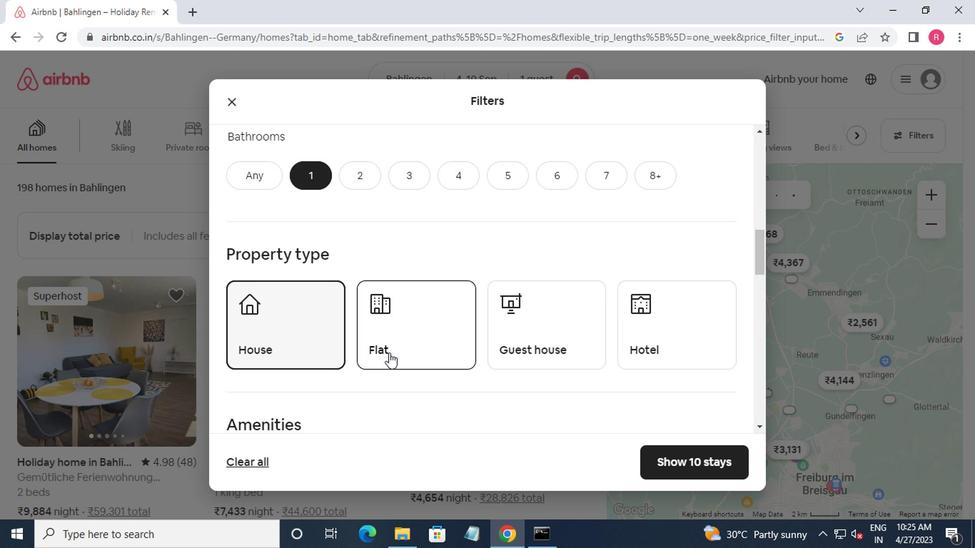 
Action: Mouse pressed left at (389, 353)
Screenshot: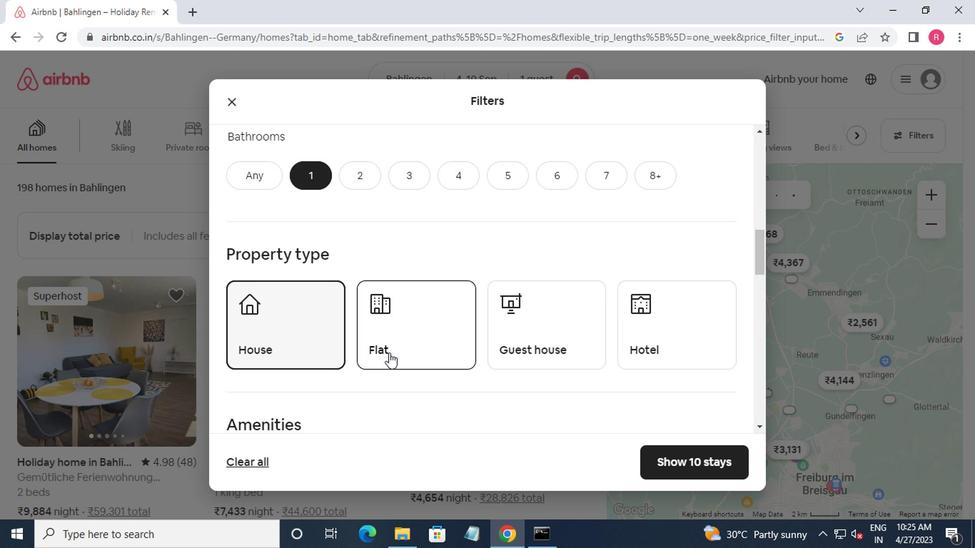 
Action: Mouse moved to (521, 336)
Screenshot: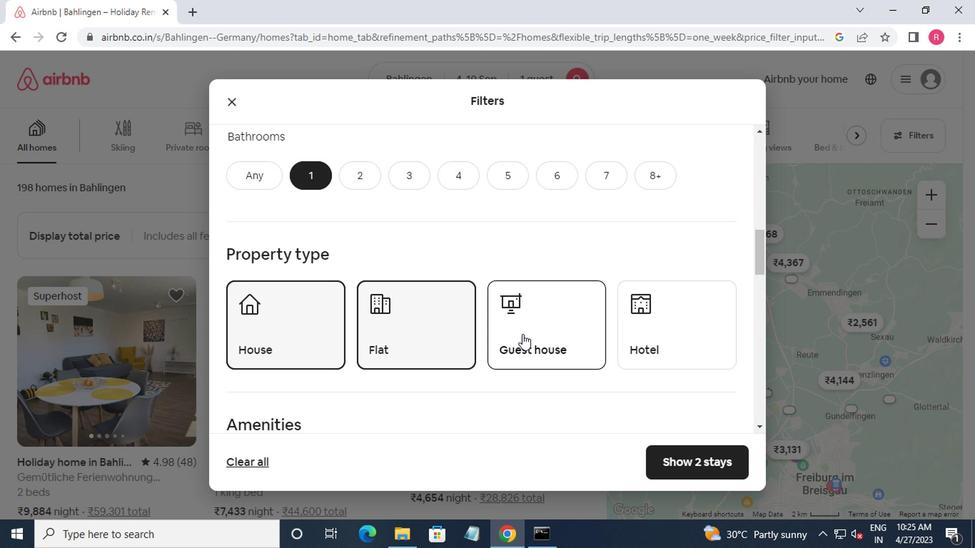 
Action: Mouse pressed left at (521, 336)
Screenshot: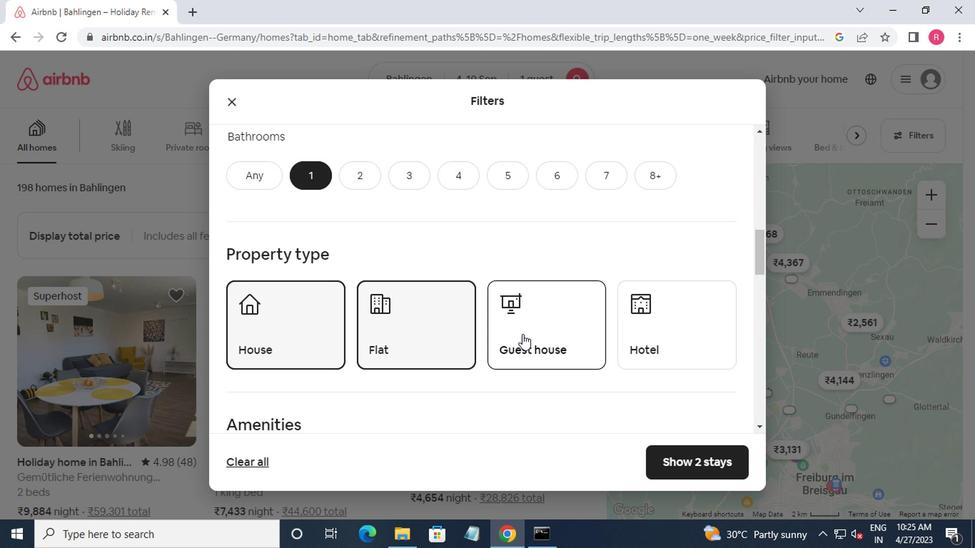 
Action: Mouse moved to (543, 339)
Screenshot: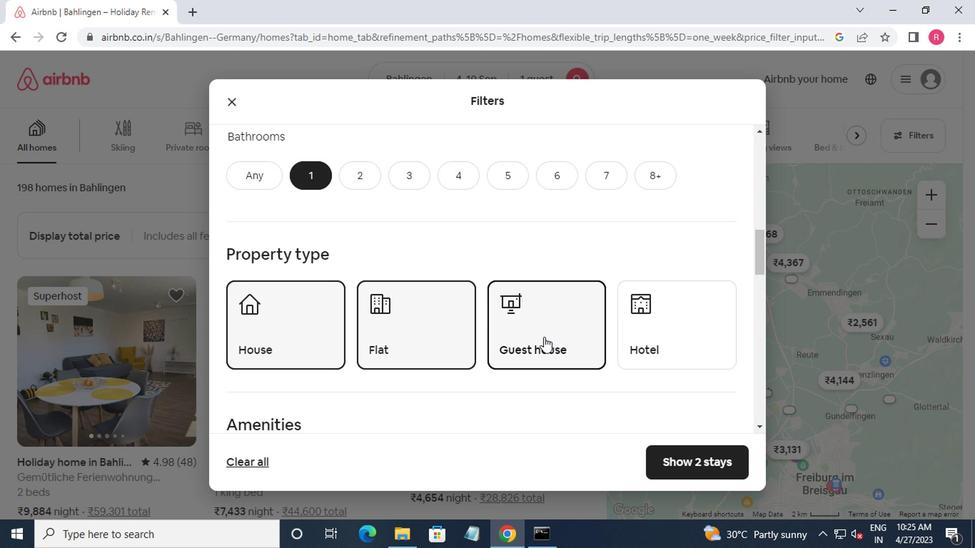 
Action: Mouse scrolled (543, 338) with delta (0, -1)
Screenshot: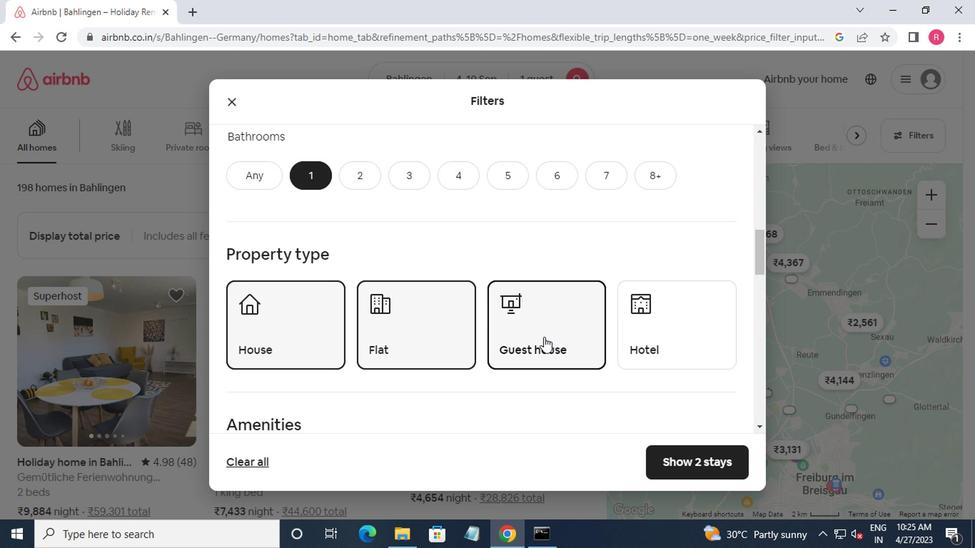 
Action: Mouse moved to (543, 339)
Screenshot: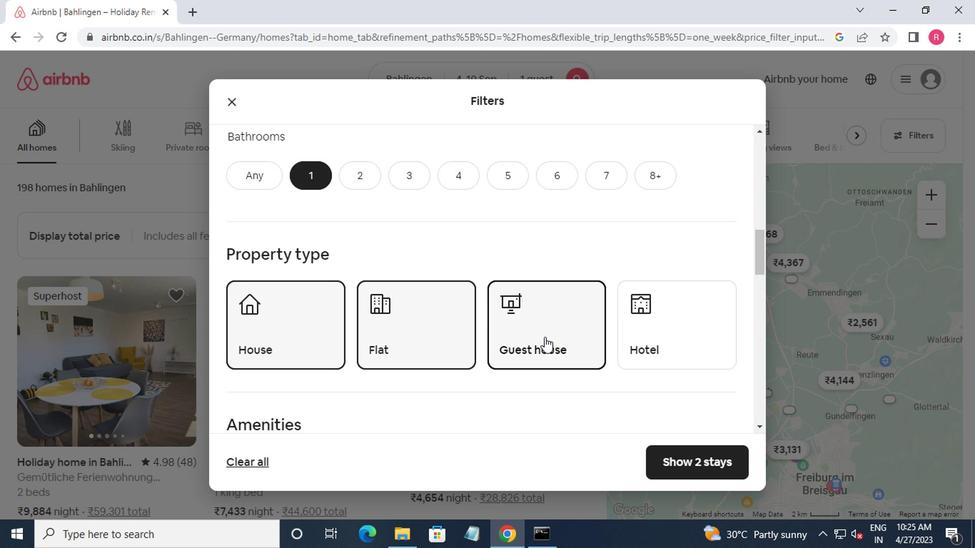
Action: Mouse scrolled (543, 339) with delta (0, 0)
Screenshot: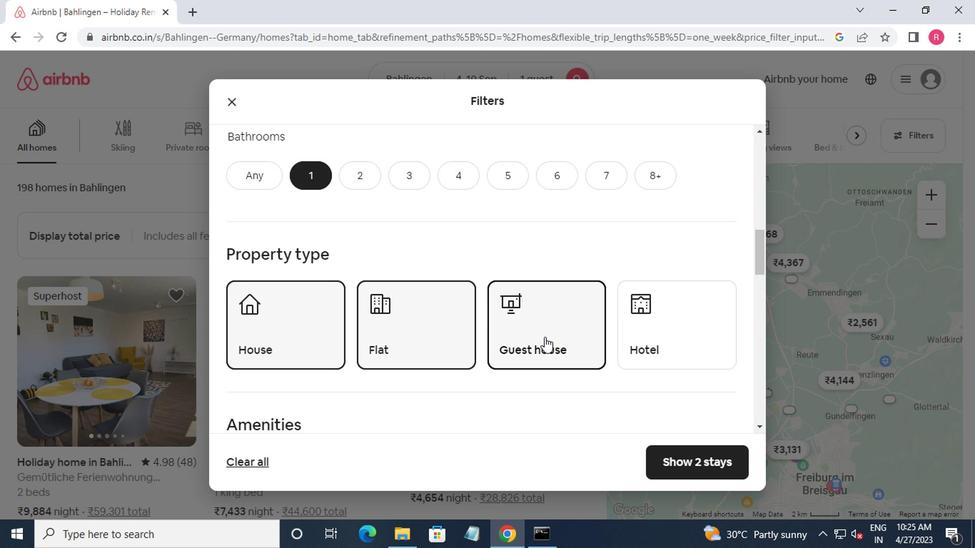 
Action: Mouse scrolled (543, 339) with delta (0, 0)
Screenshot: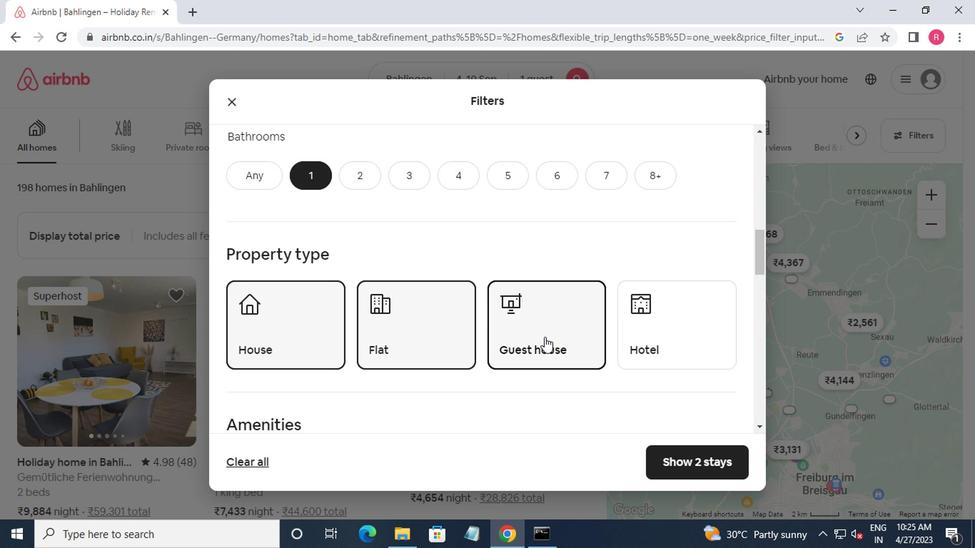 
Action: Mouse scrolled (543, 339) with delta (0, 0)
Screenshot: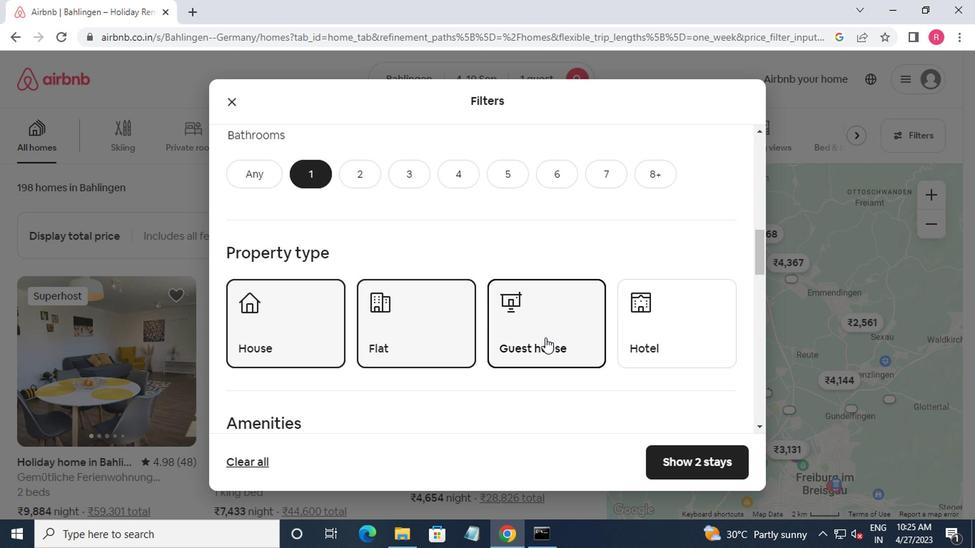 
Action: Mouse moved to (395, 327)
Screenshot: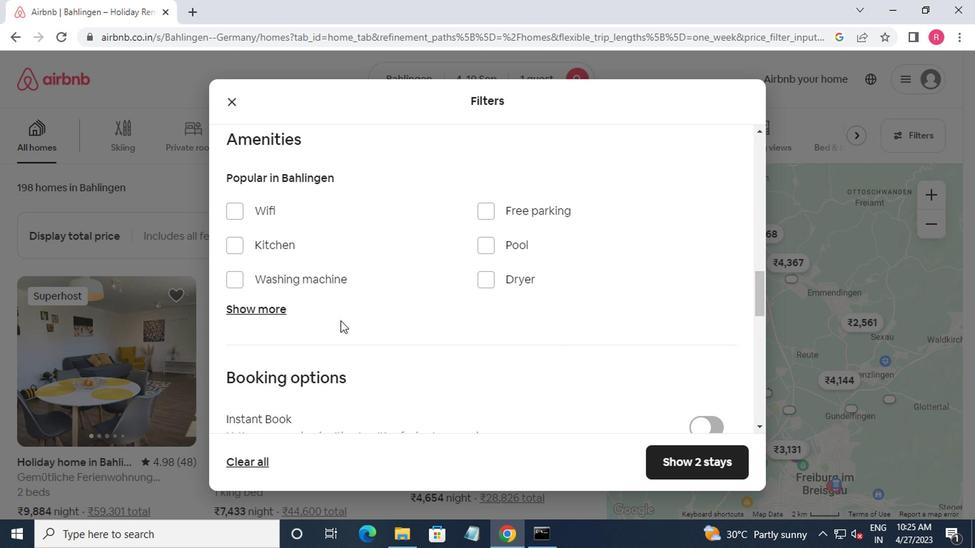 
Action: Mouse scrolled (395, 326) with delta (0, -1)
Screenshot: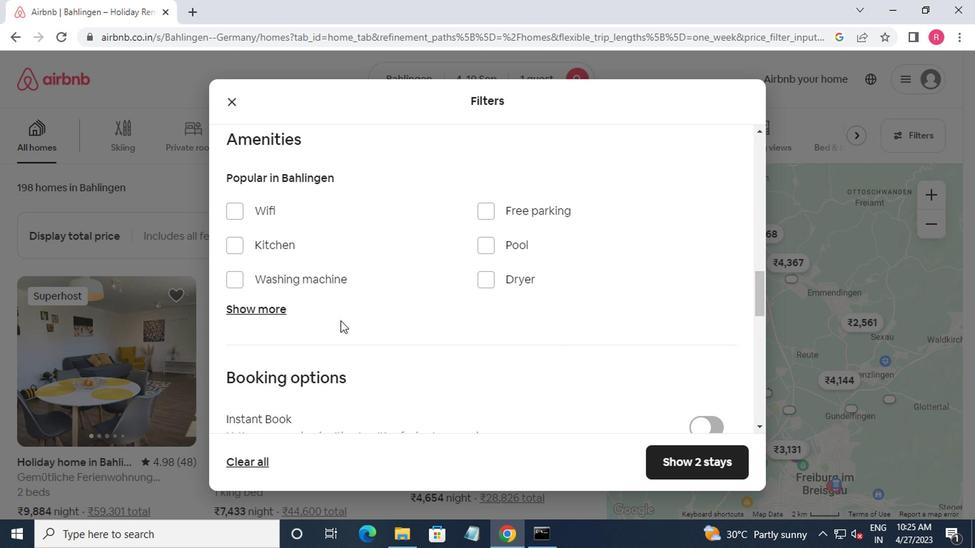 
Action: Mouse moved to (418, 331)
Screenshot: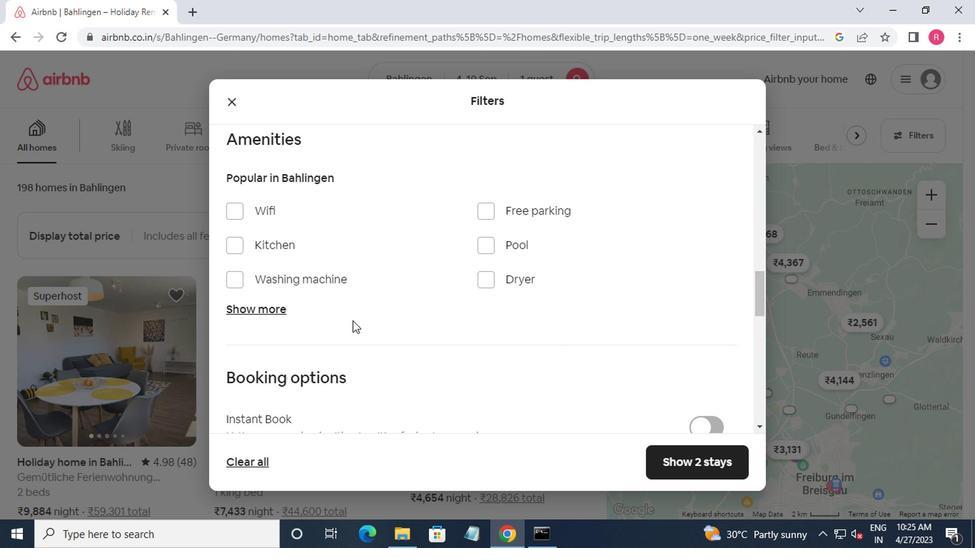 
Action: Mouse scrolled (418, 330) with delta (0, -1)
Screenshot: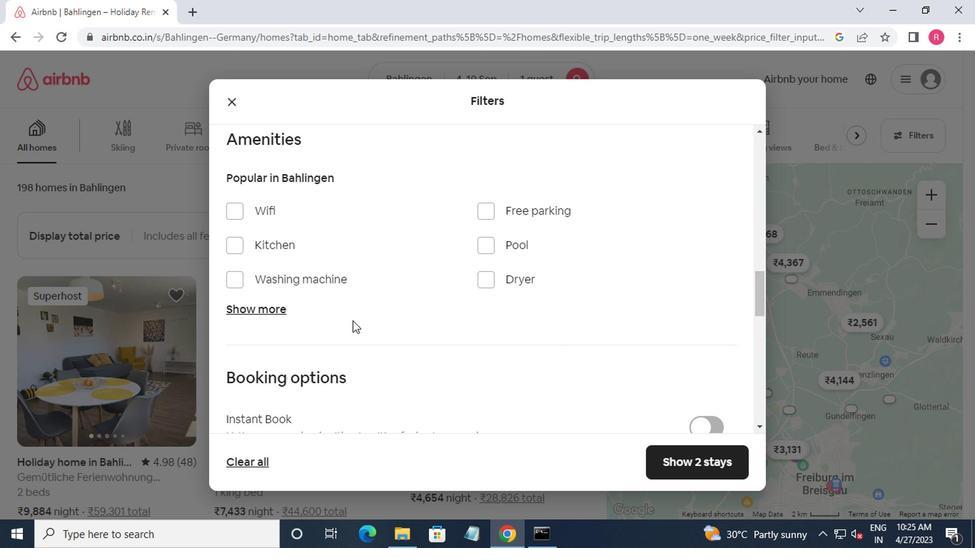 
Action: Mouse moved to (705, 333)
Screenshot: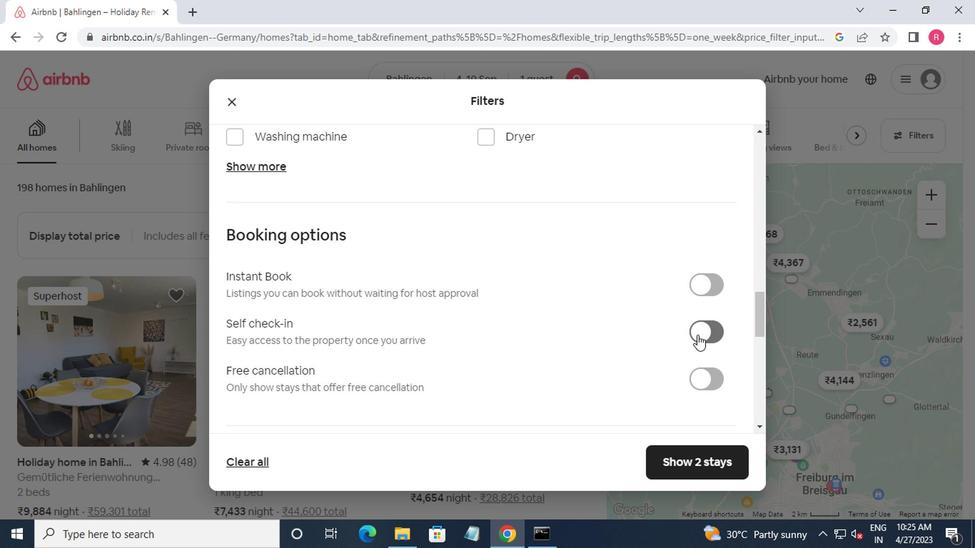 
Action: Mouse pressed left at (705, 333)
Screenshot: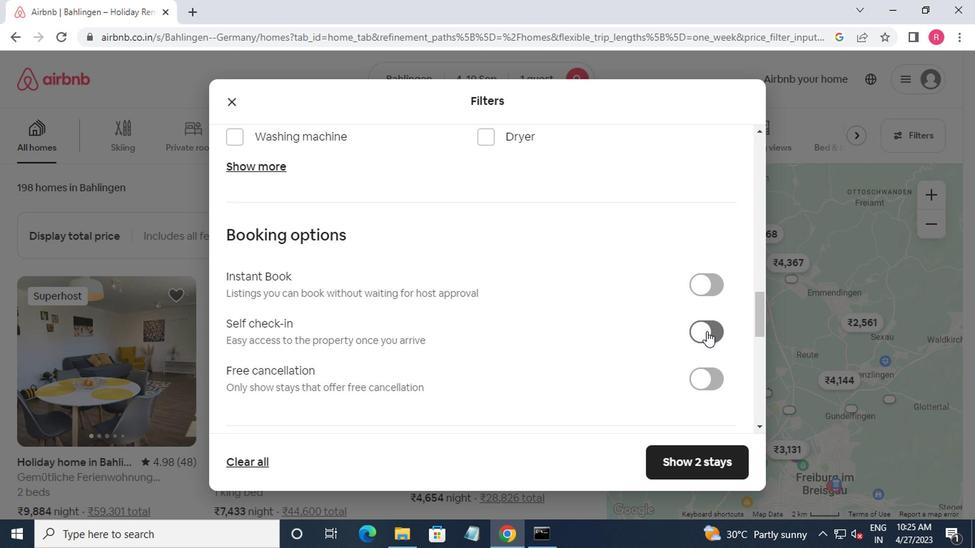 
Action: Mouse scrolled (705, 332) with delta (0, 0)
Screenshot: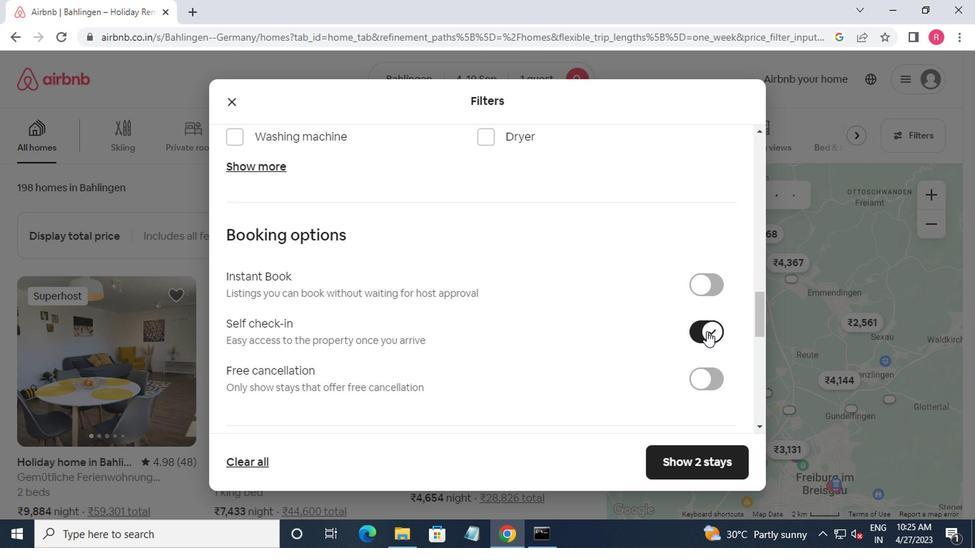 
Action: Mouse scrolled (705, 332) with delta (0, 0)
Screenshot: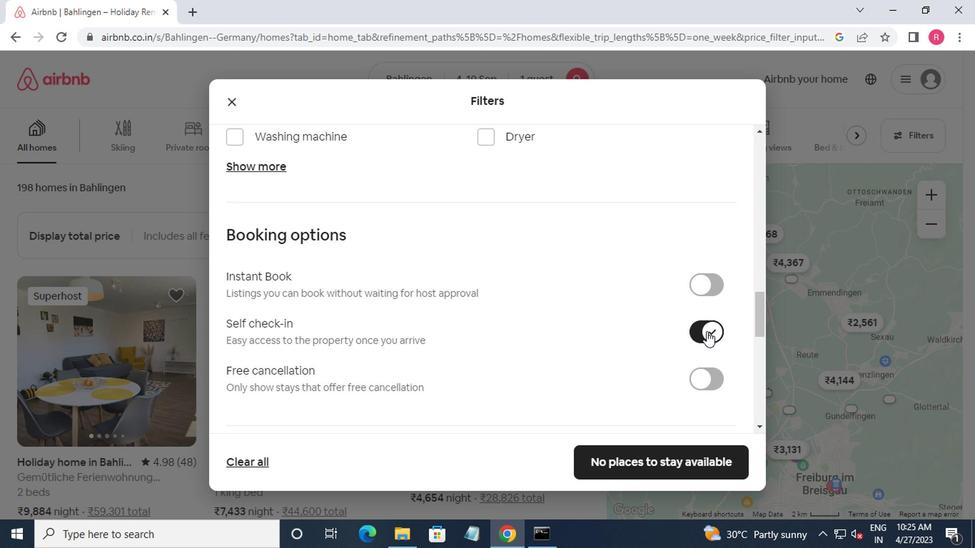 
Action: Mouse moved to (705, 333)
Screenshot: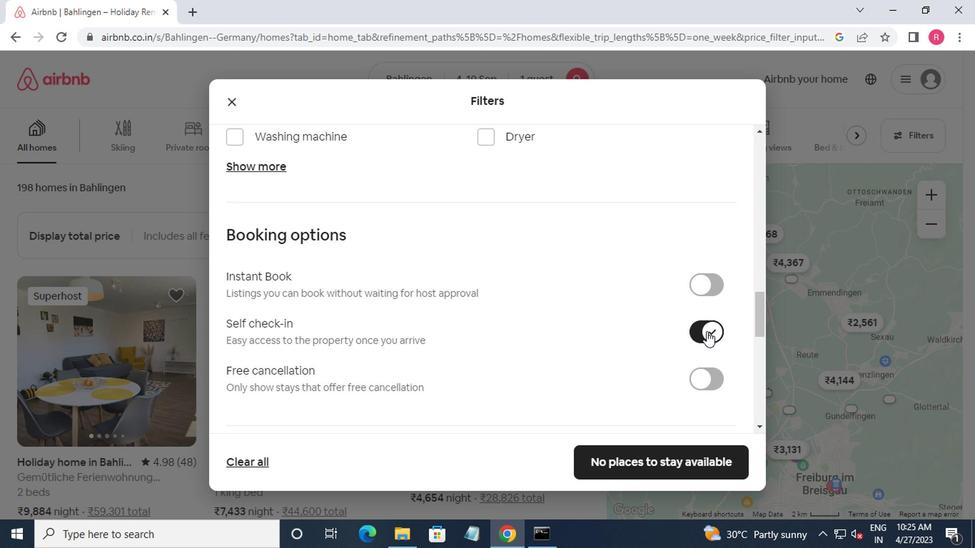 
Action: Mouse scrolled (705, 332) with delta (0, 0)
Screenshot: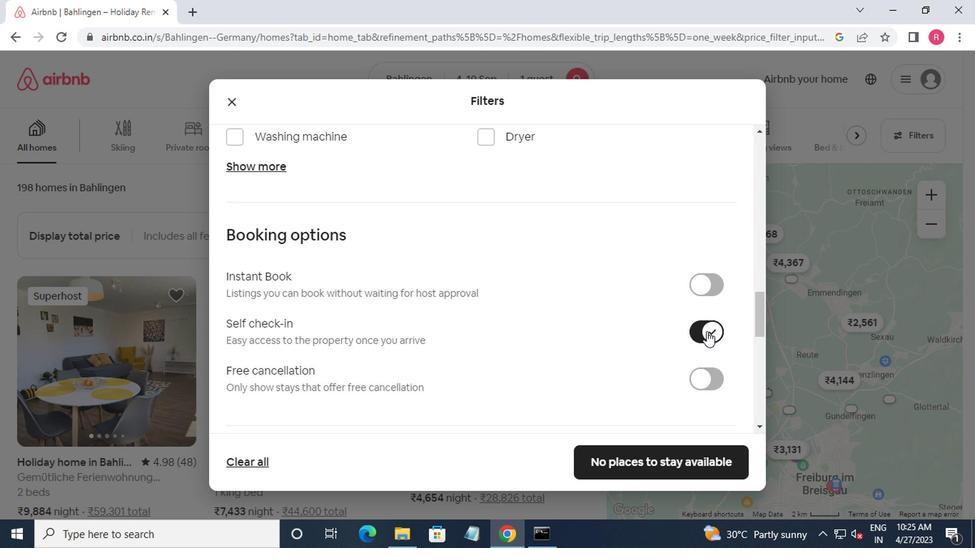 
Action: Mouse moved to (705, 333)
Screenshot: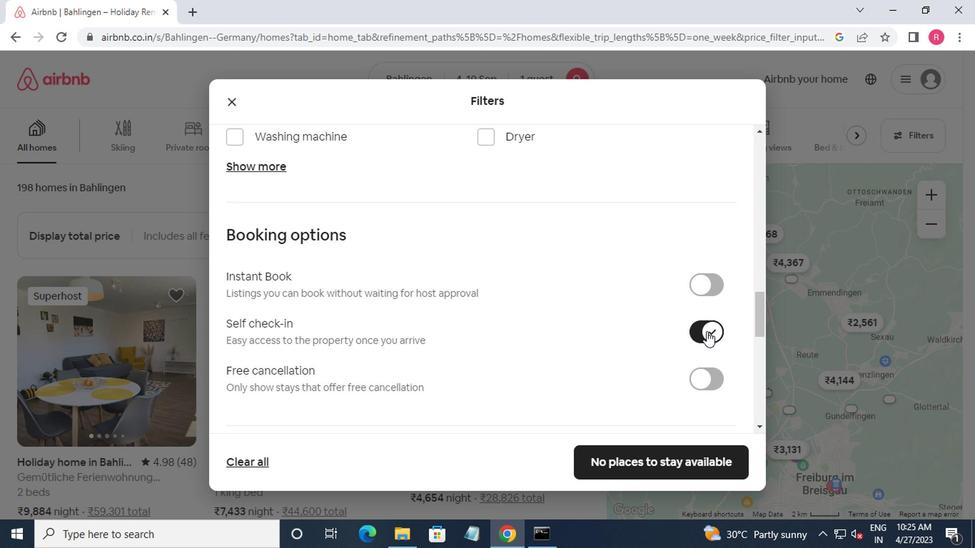 
Action: Mouse scrolled (705, 332) with delta (0, 0)
Screenshot: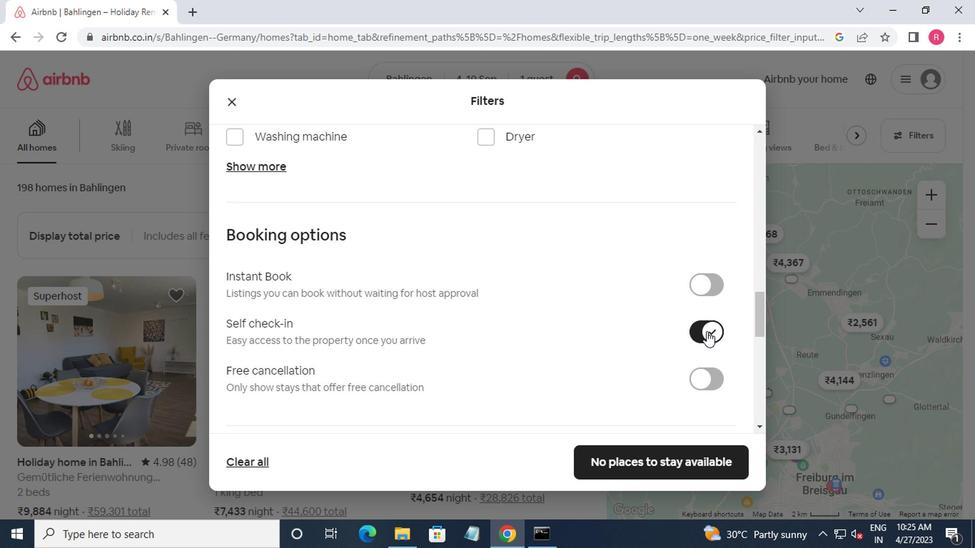 
Action: Mouse moved to (704, 334)
Screenshot: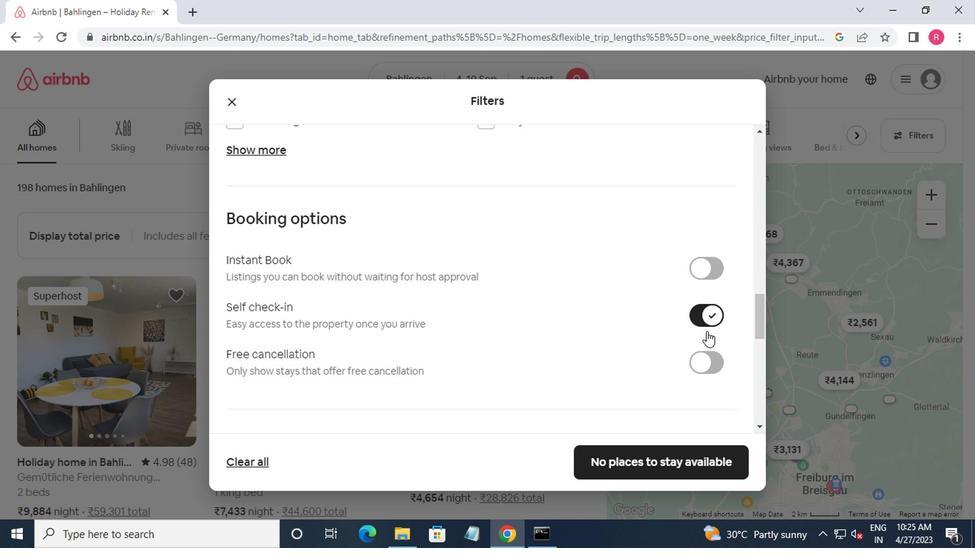 
Action: Mouse scrolled (704, 333) with delta (0, -1)
Screenshot: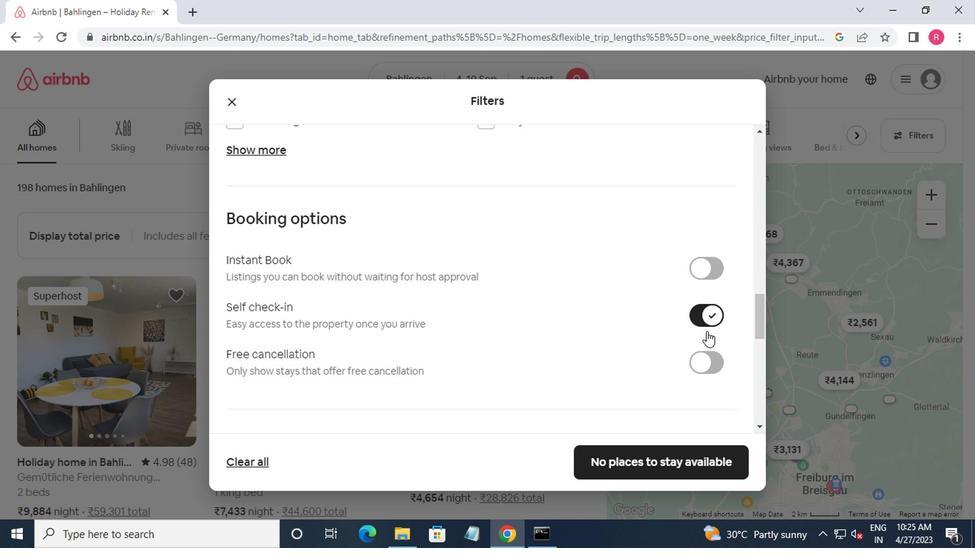 
Action: Mouse moved to (617, 324)
Screenshot: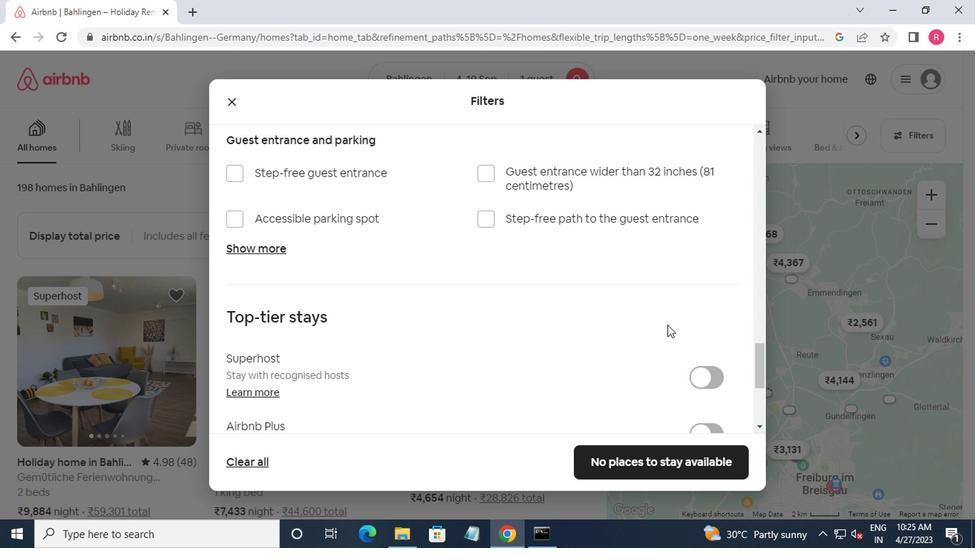 
Action: Mouse scrolled (617, 322) with delta (0, -1)
Screenshot: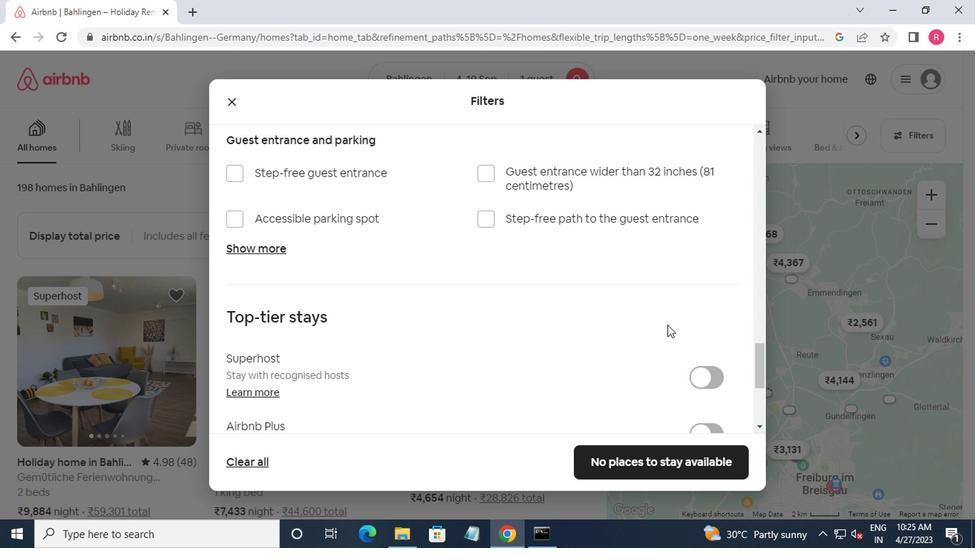 
Action: Mouse moved to (607, 325)
Screenshot: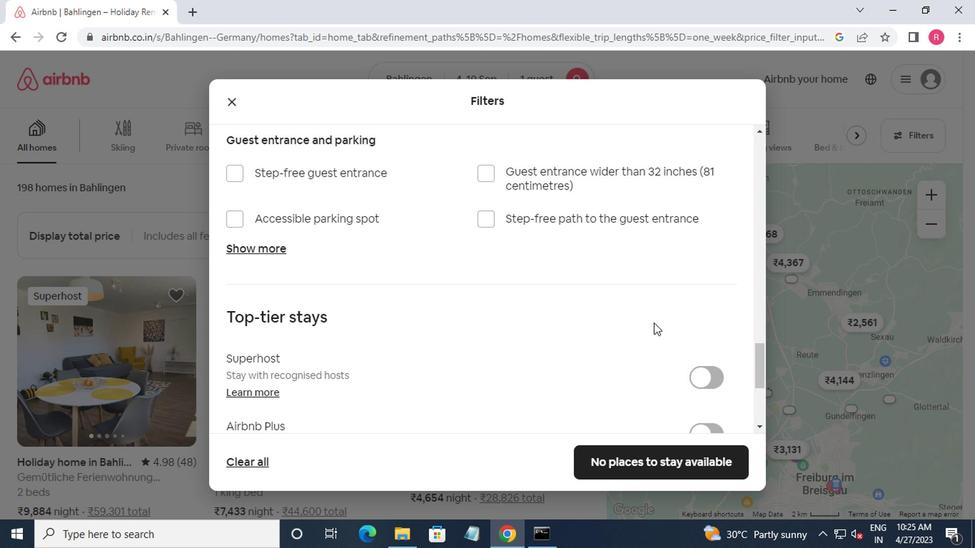 
Action: Mouse scrolled (607, 324) with delta (0, 0)
Screenshot: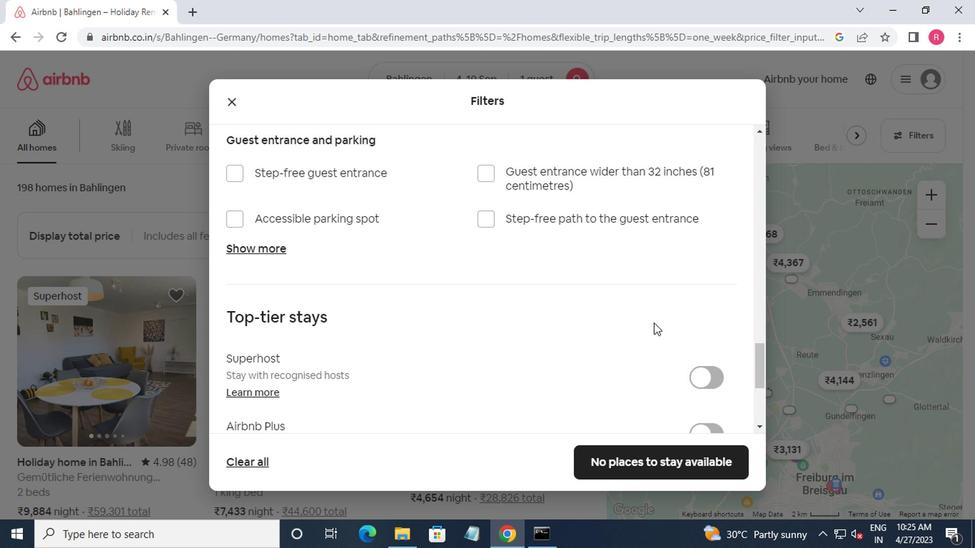 
Action: Mouse moved to (602, 327)
Screenshot: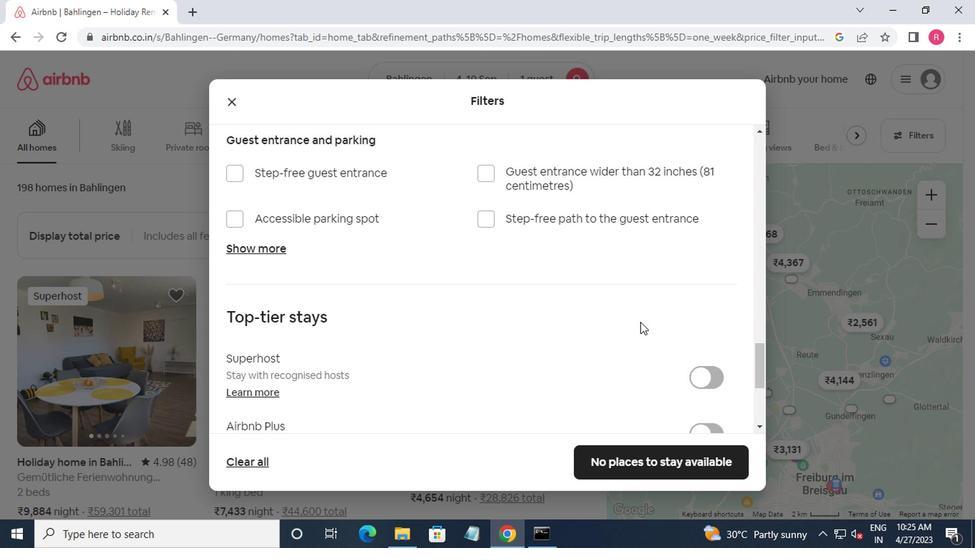 
Action: Mouse scrolled (602, 326) with delta (0, -1)
Screenshot: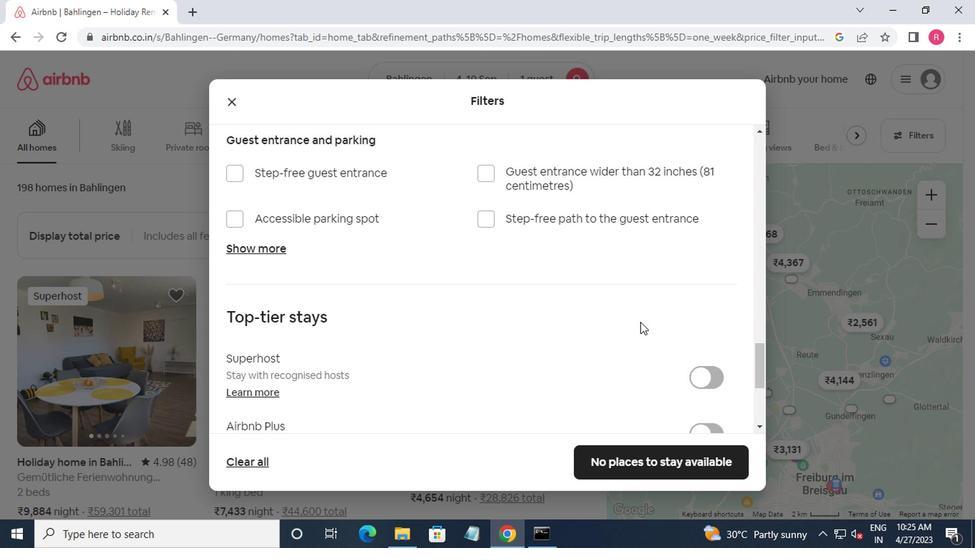 
Action: Mouse moved to (588, 330)
Screenshot: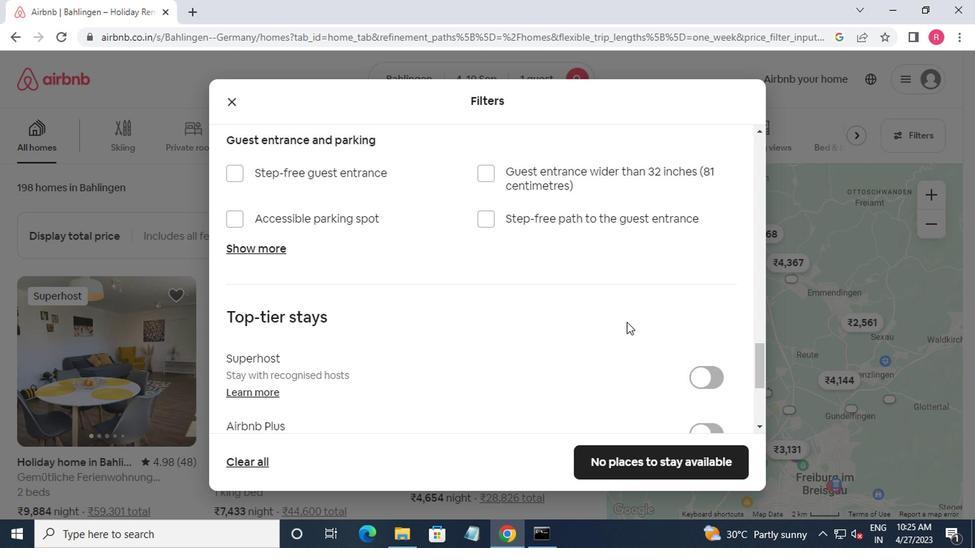 
Action: Mouse scrolled (588, 329) with delta (0, 0)
Screenshot: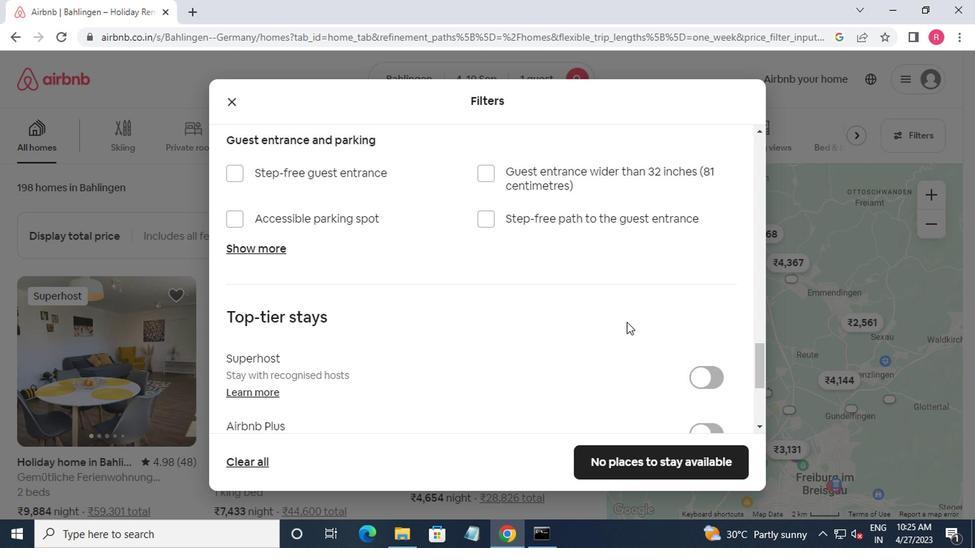 
Action: Mouse moved to (229, 339)
Screenshot: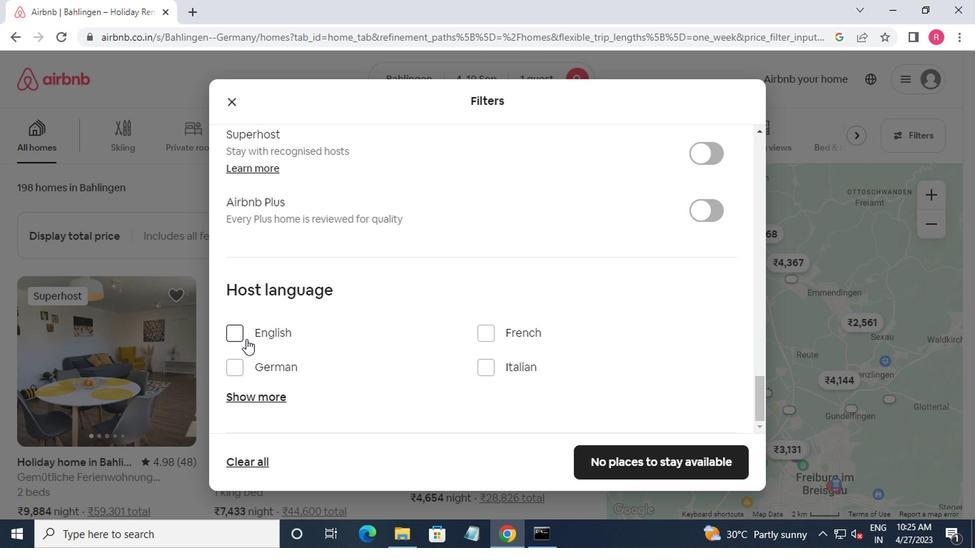 
Action: Mouse pressed left at (229, 339)
Screenshot: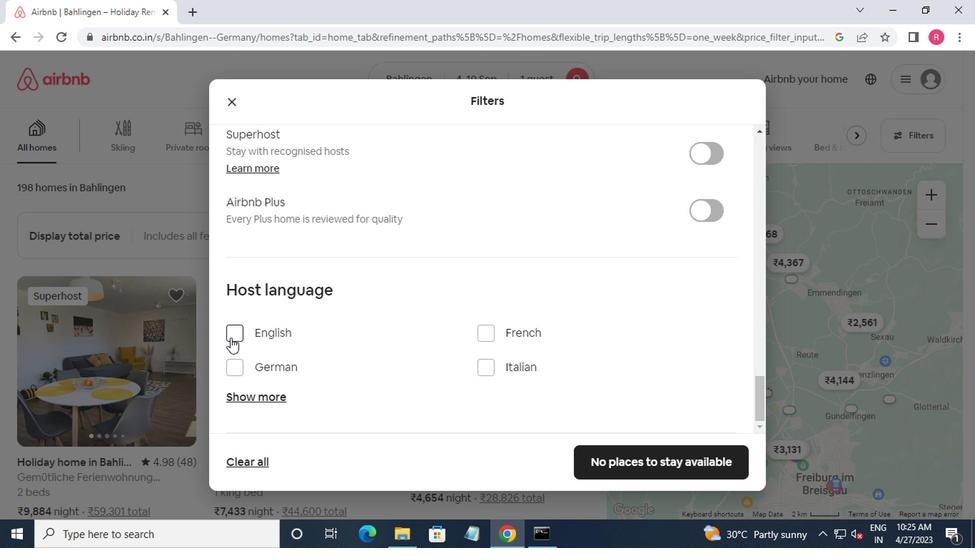 
Action: Mouse moved to (607, 469)
Screenshot: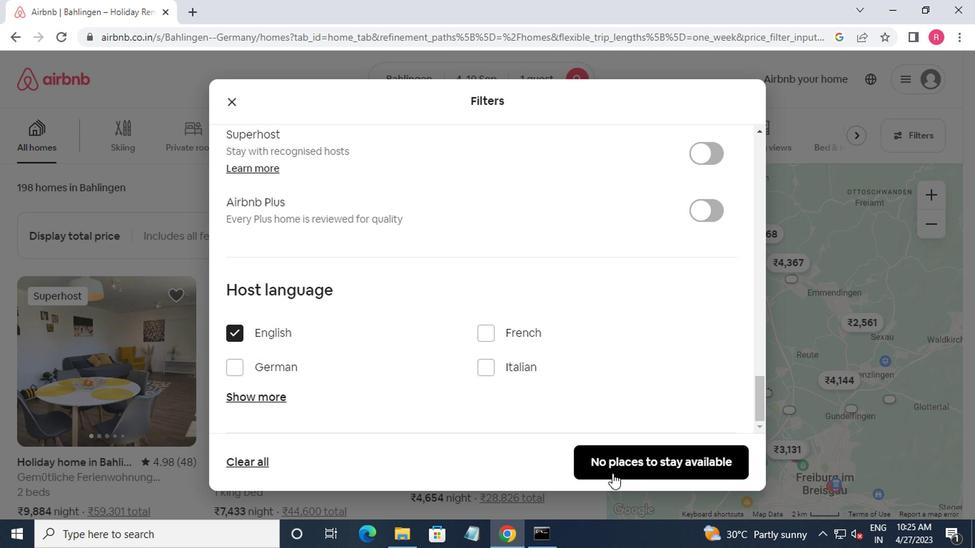 
Action: Mouse pressed left at (607, 469)
Screenshot: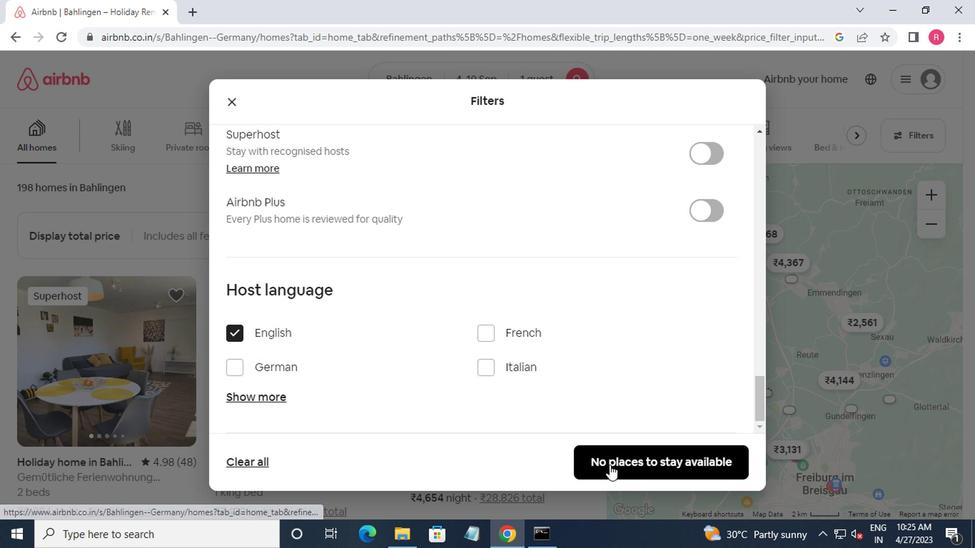 
Action: Mouse moved to (572, 472)
Screenshot: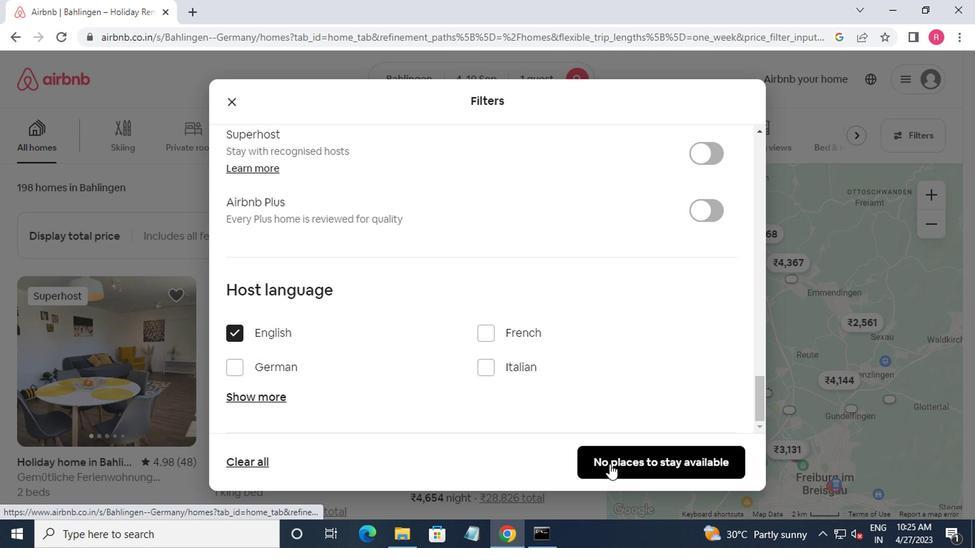 
